 Task: View property listings for apartments in Fort Smith, Arkansas, with a pet-friendly policy and a rooftop terrace, and save favourite listings properties with in-unit laundry.
Action: Mouse moved to (337, 194)
Screenshot: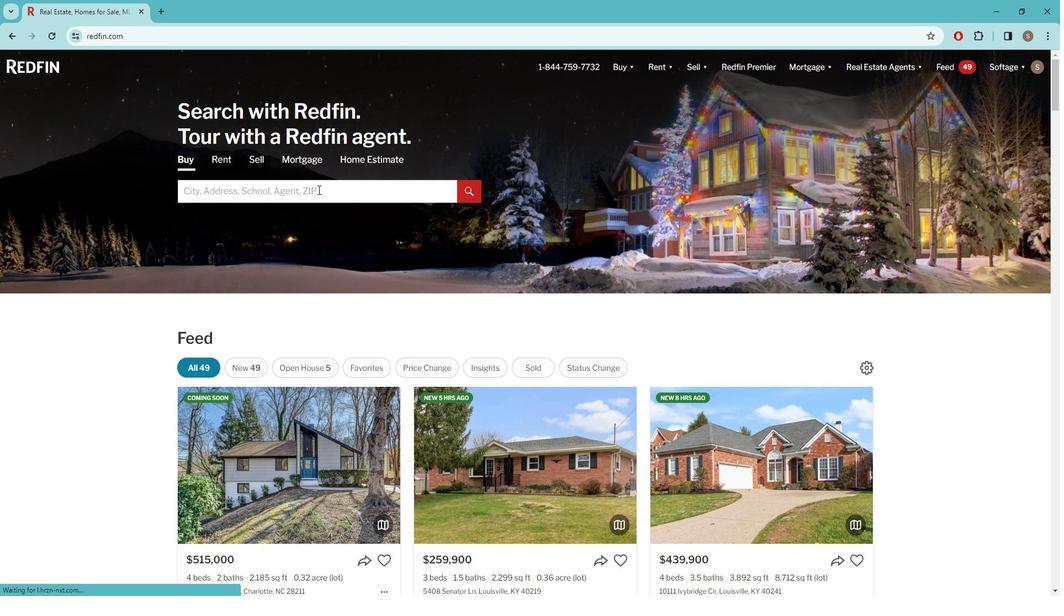 
Action: Mouse pressed left at (337, 194)
Screenshot: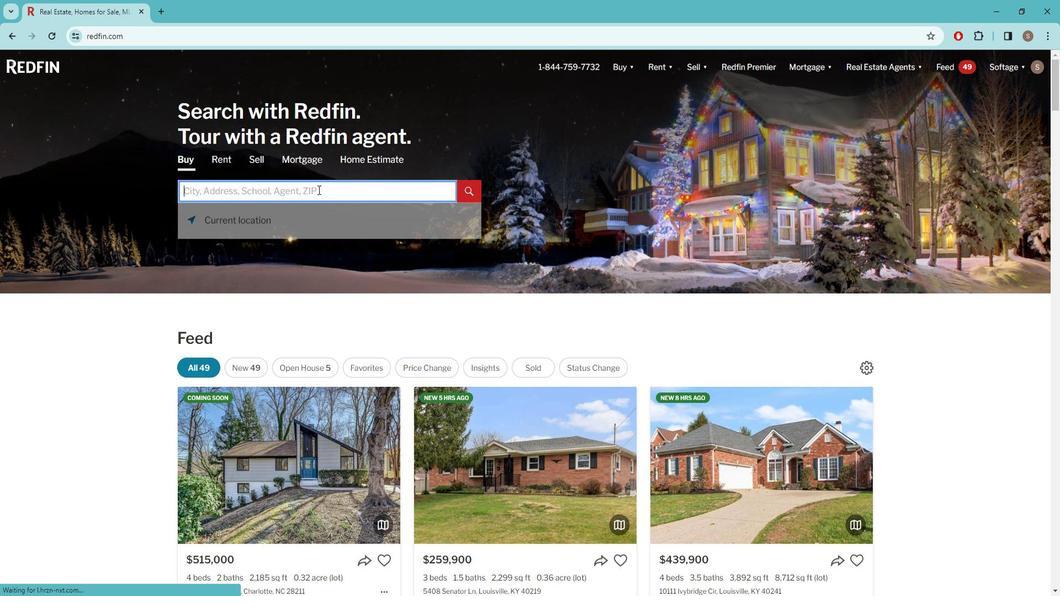 
Action: Key pressed f<Key.caps_lock>ORT<Key.space><Key.caps_lock>s<Key.caps_lock>MITH,
Screenshot: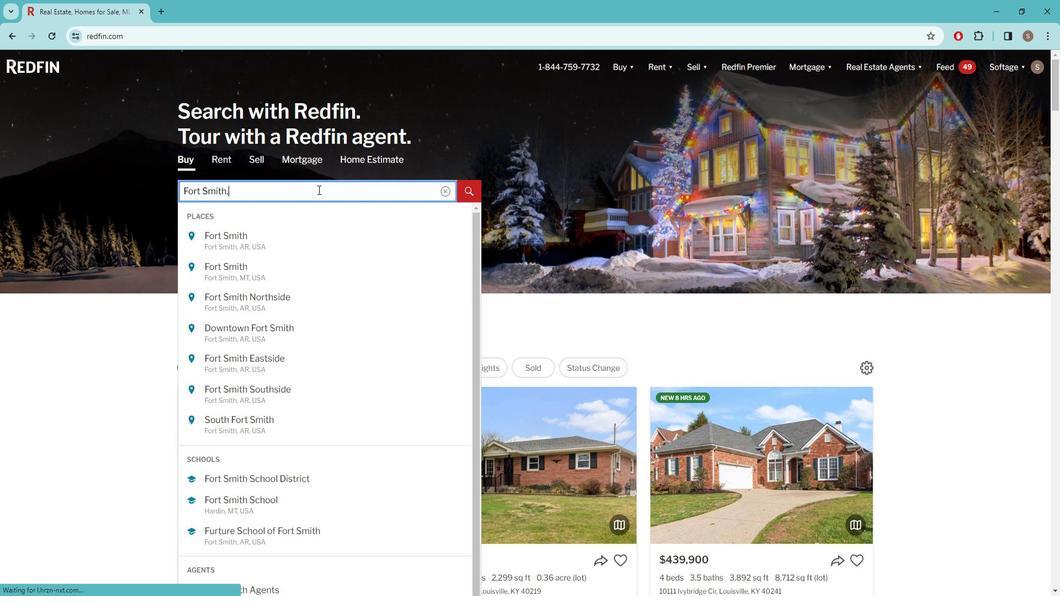 
Action: Mouse moved to (299, 239)
Screenshot: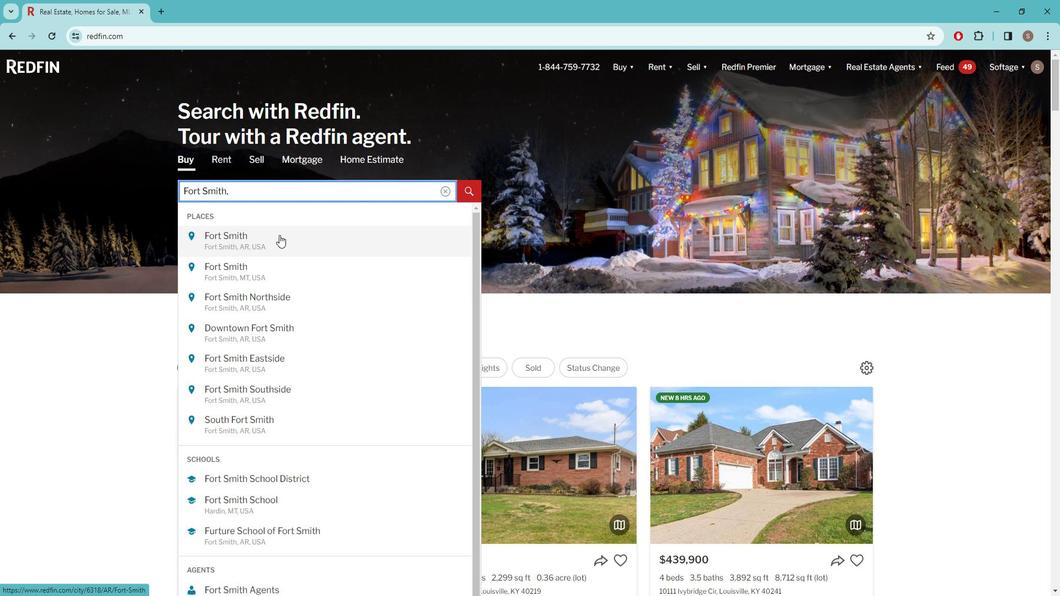 
Action: Mouse pressed left at (299, 239)
Screenshot: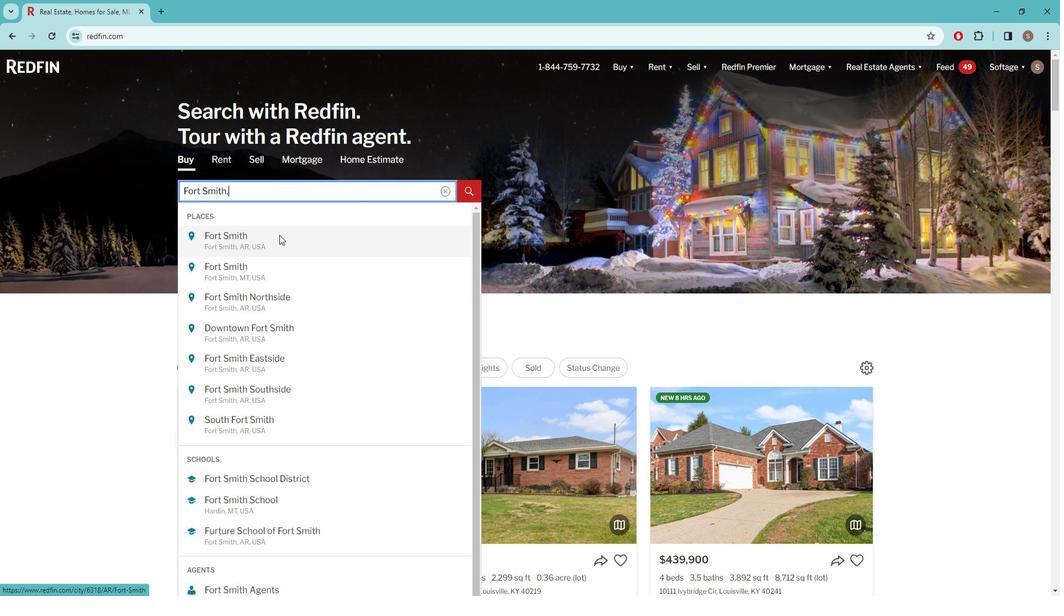 
Action: Mouse moved to (931, 138)
Screenshot: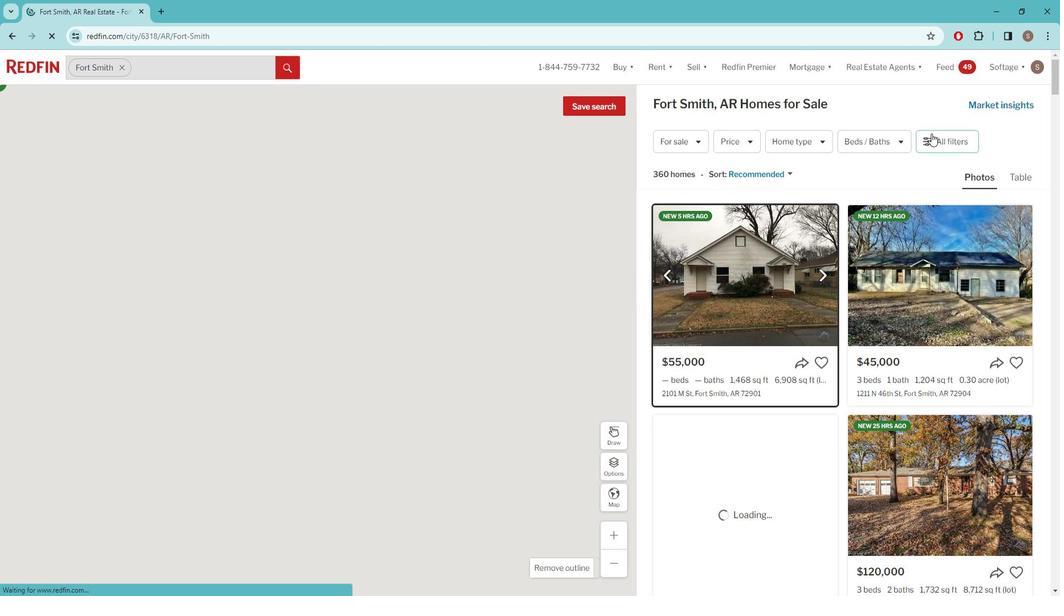 
Action: Mouse pressed left at (931, 138)
Screenshot: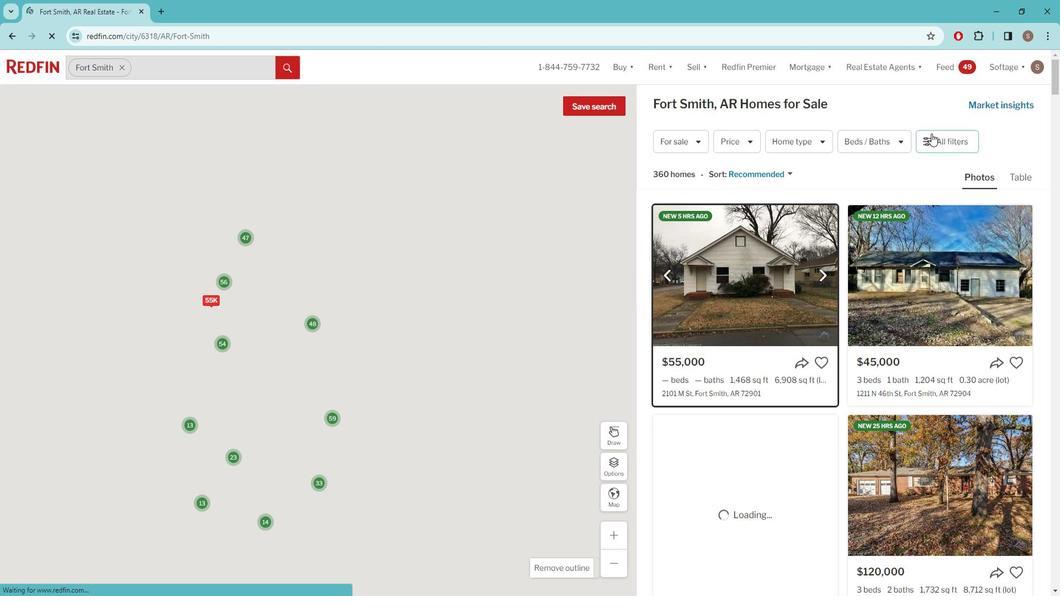 
Action: Mouse pressed left at (931, 138)
Screenshot: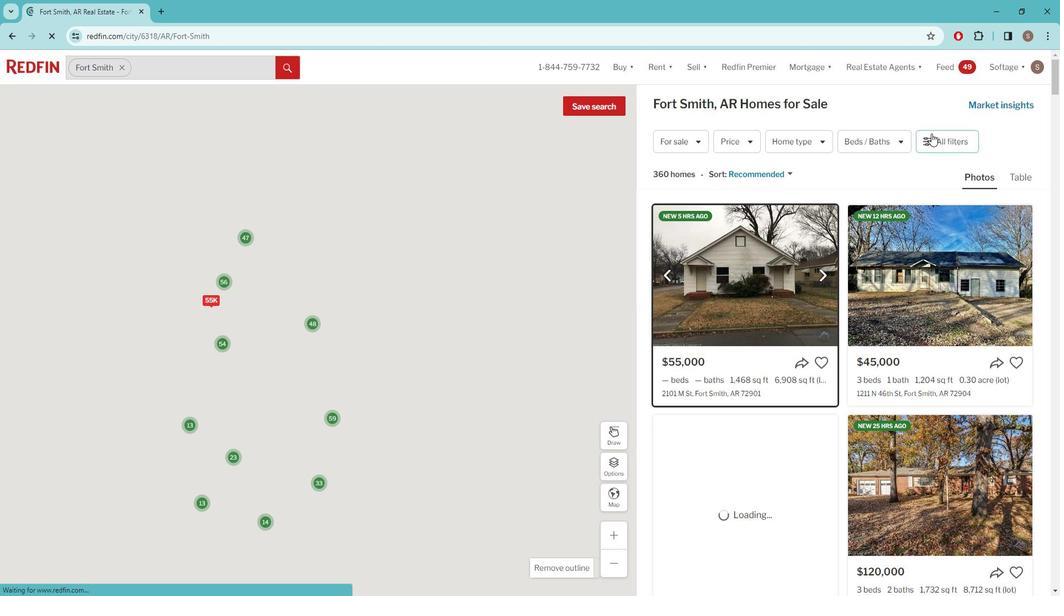 
Action: Mouse moved to (928, 145)
Screenshot: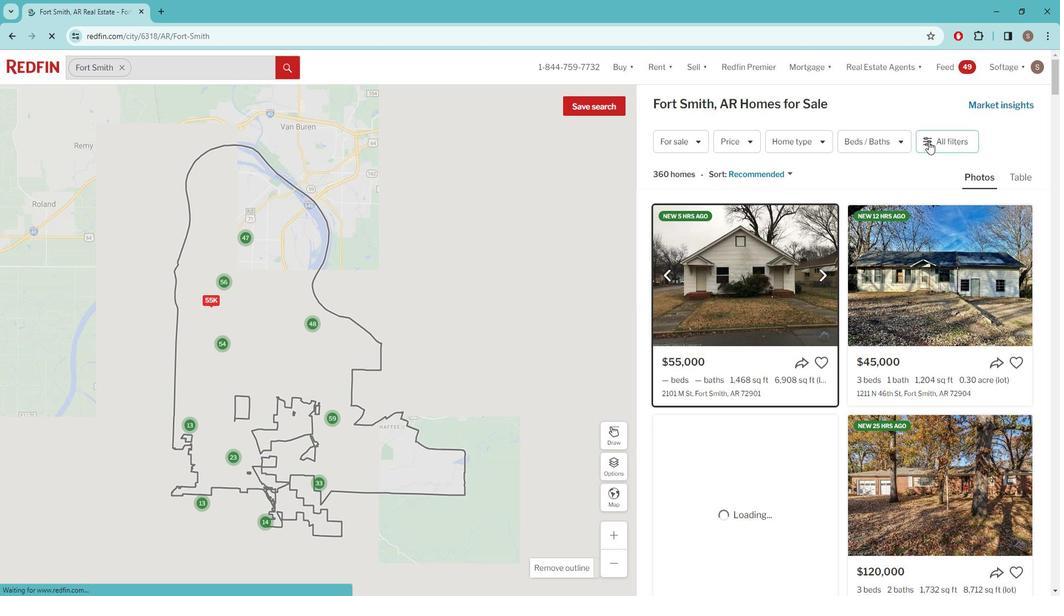 
Action: Mouse pressed left at (928, 145)
Screenshot: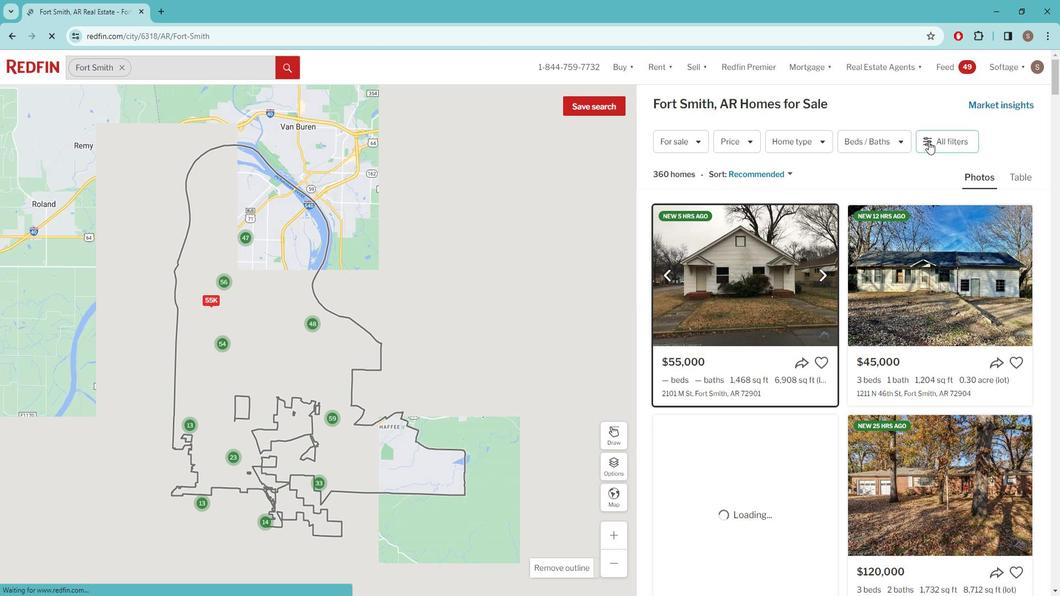 
Action: Mouse pressed left at (928, 145)
Screenshot: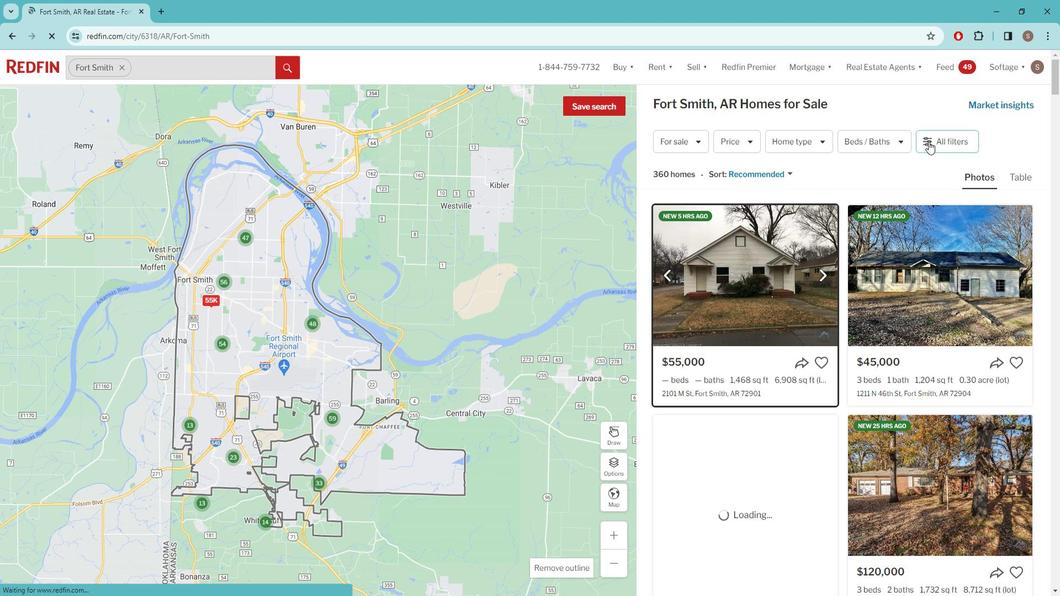 
Action: Mouse moved to (928, 144)
Screenshot: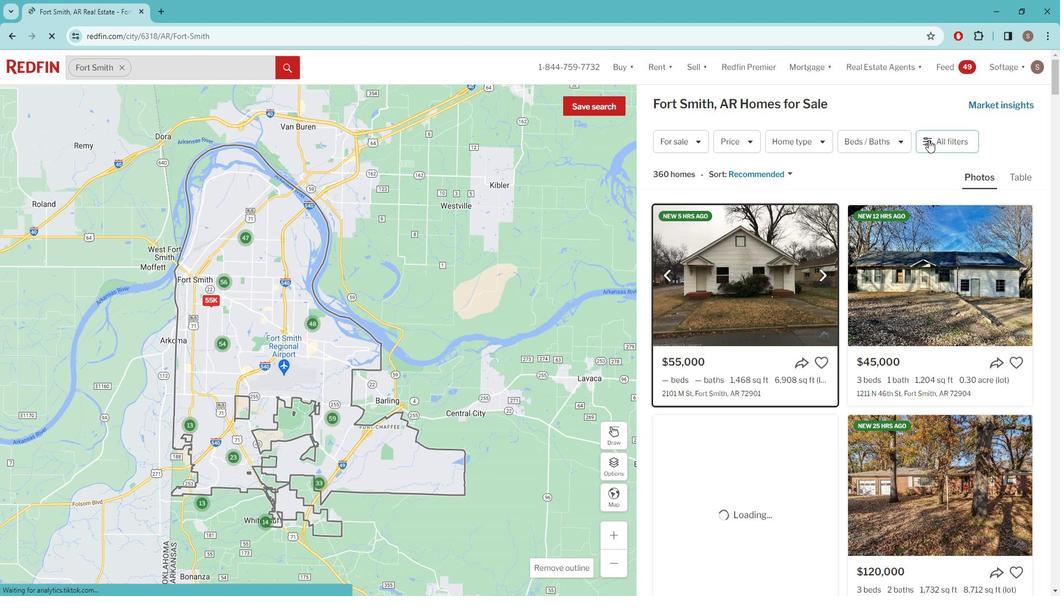 
Action: Mouse pressed left at (928, 144)
Screenshot: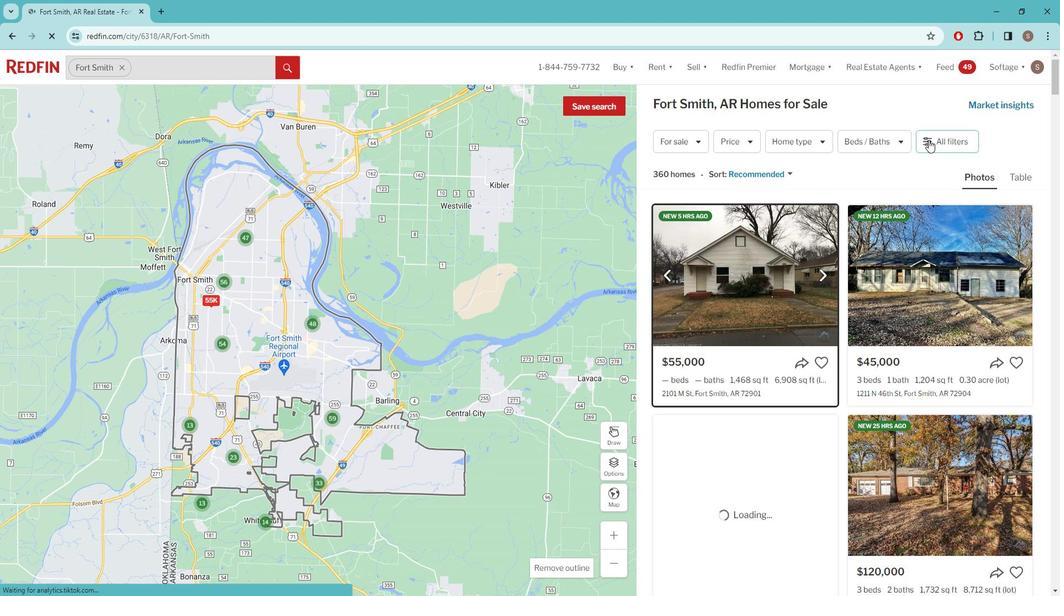 
Action: Mouse moved to (928, 135)
Screenshot: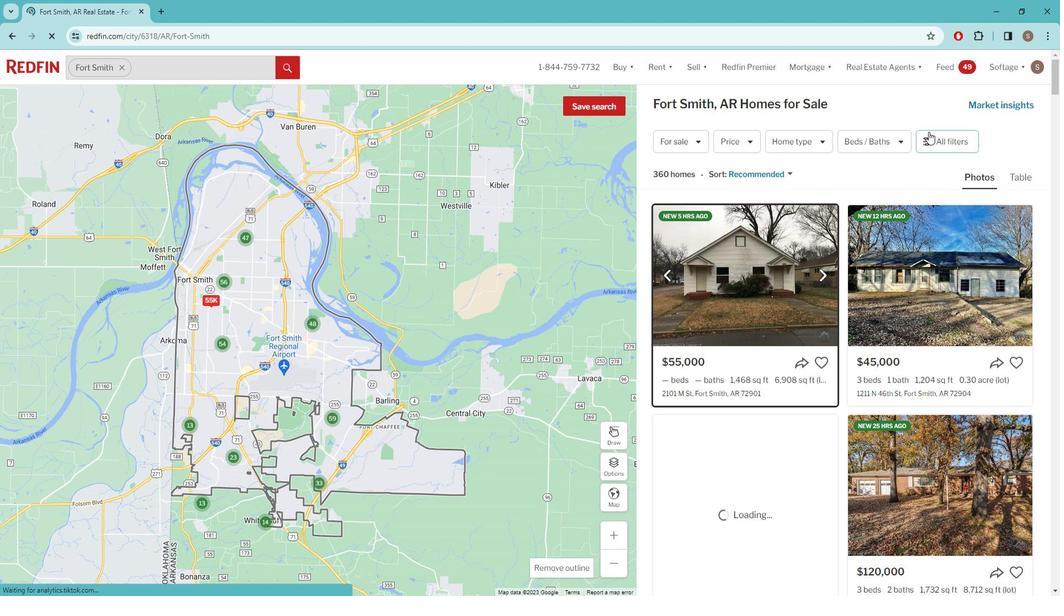 
Action: Mouse pressed left at (928, 135)
Screenshot: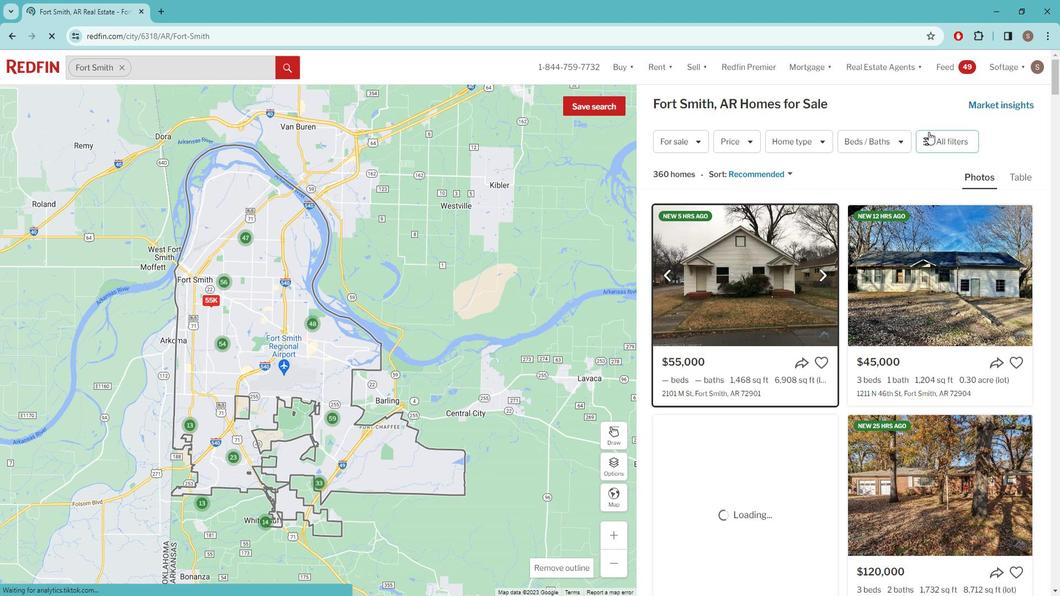 
Action: Mouse moved to (931, 143)
Screenshot: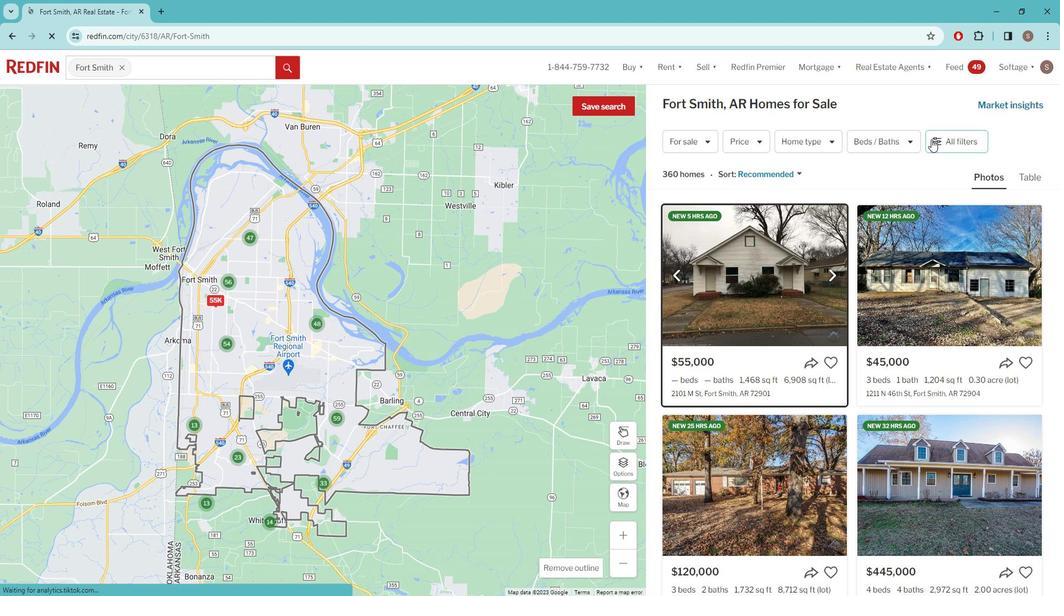 
Action: Mouse pressed left at (931, 143)
Screenshot: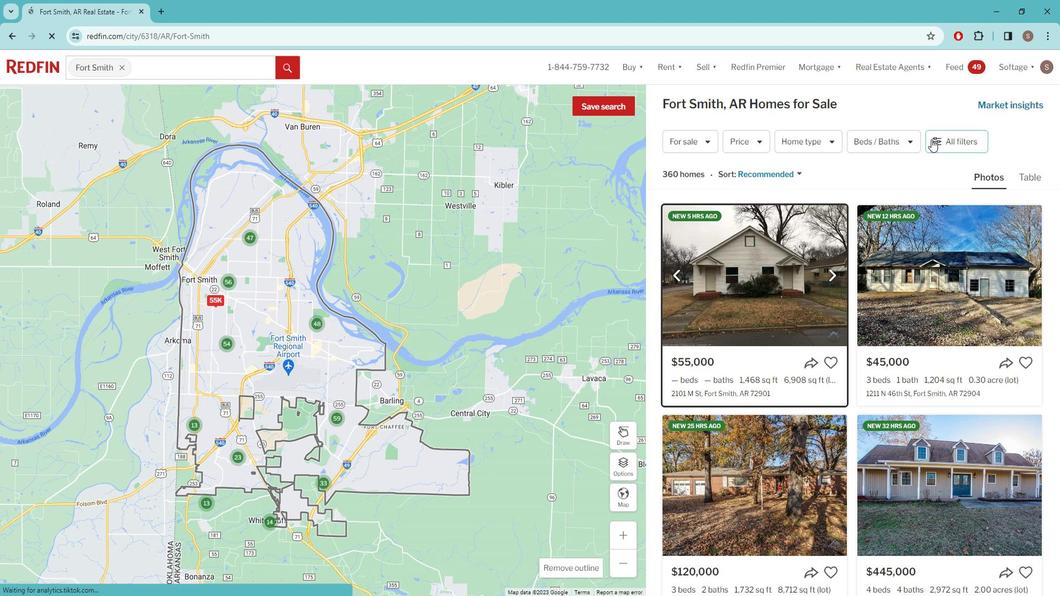 
Action: Mouse pressed left at (931, 143)
Screenshot: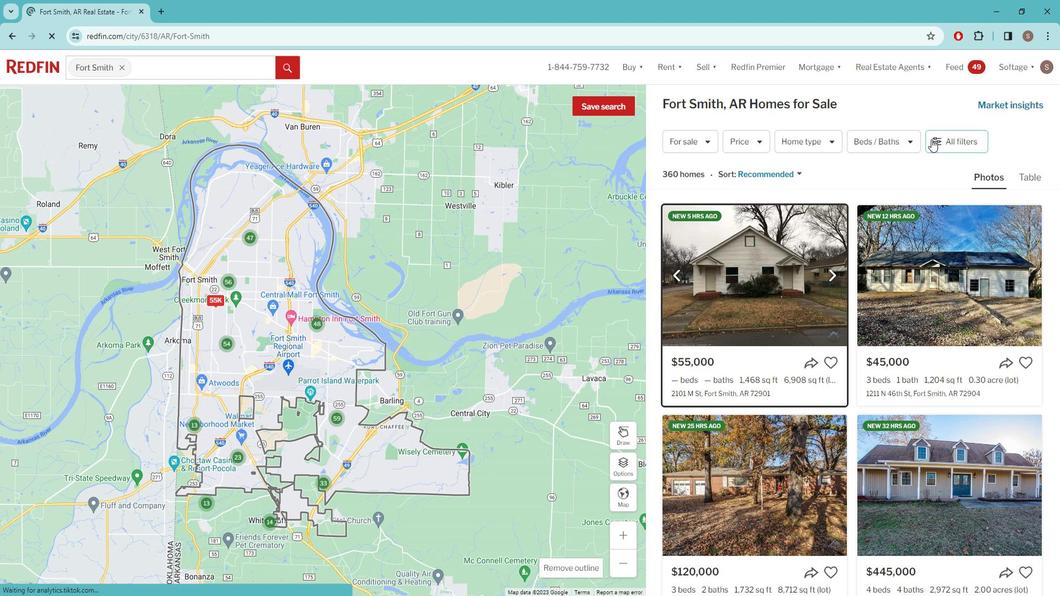 
Action: Mouse pressed left at (931, 143)
Screenshot: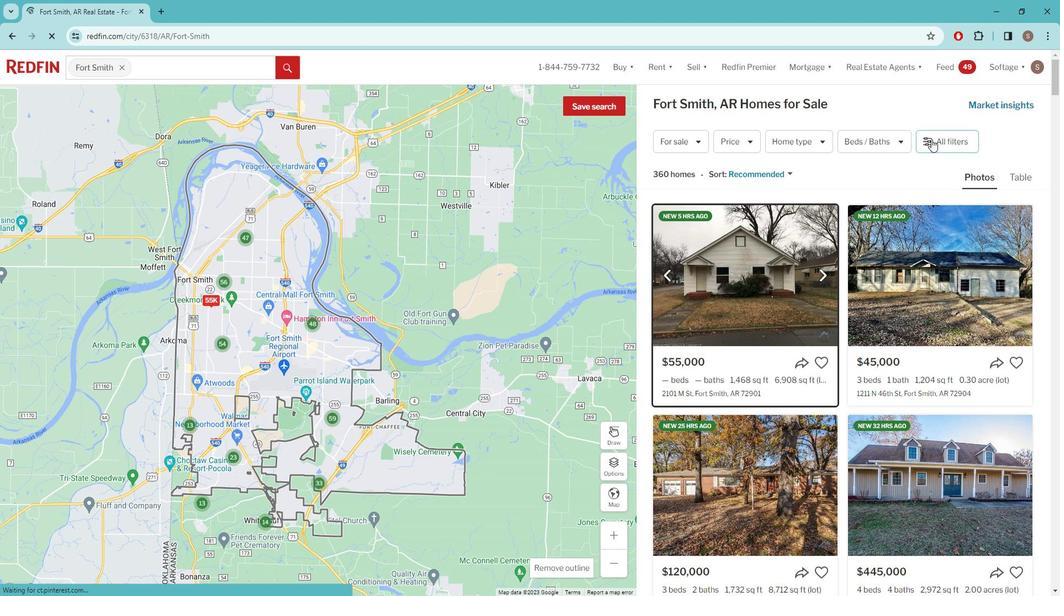 
Action: Mouse moved to (889, 232)
Screenshot: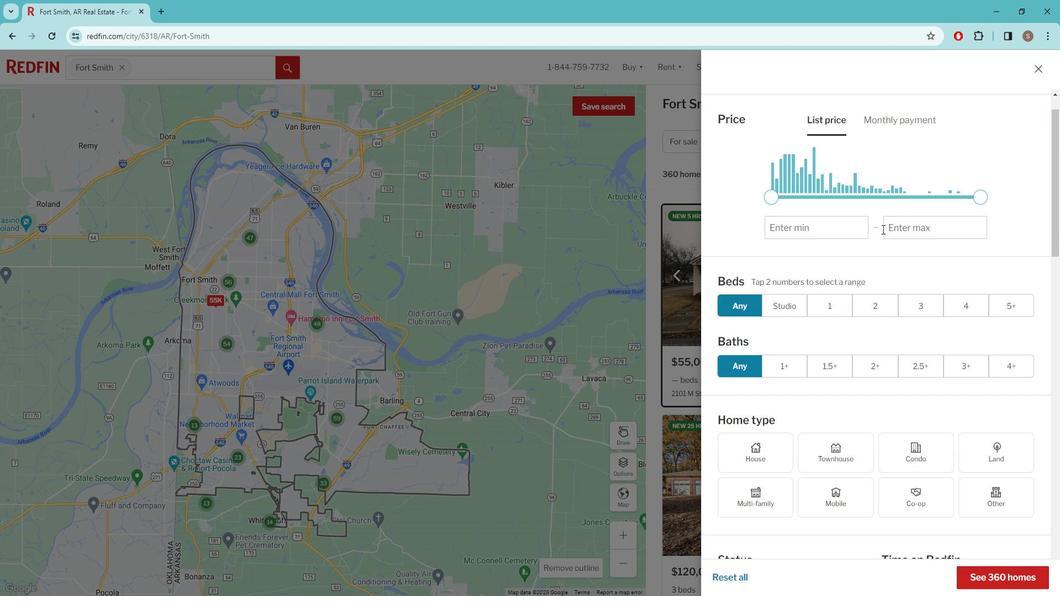 
Action: Mouse scrolled (889, 231) with delta (0, 0)
Screenshot: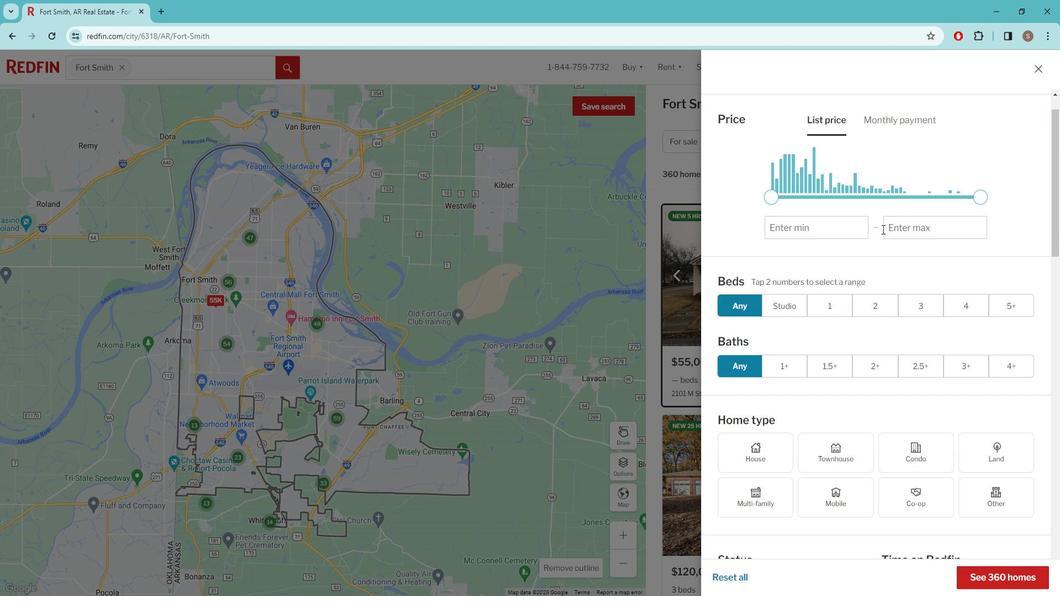 
Action: Mouse moved to (866, 240)
Screenshot: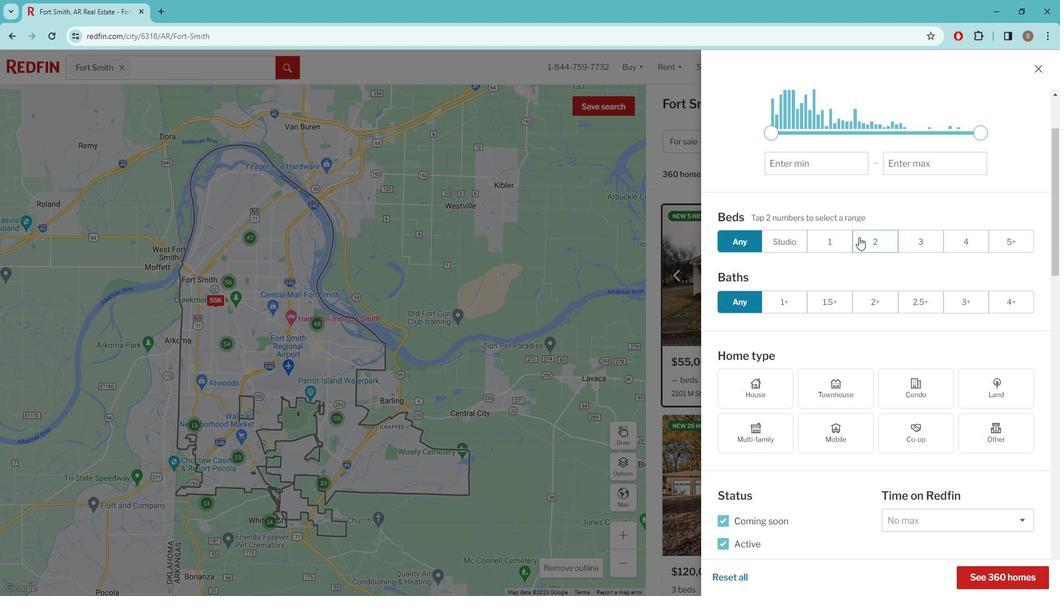 
Action: Mouse scrolled (866, 239) with delta (0, 0)
Screenshot: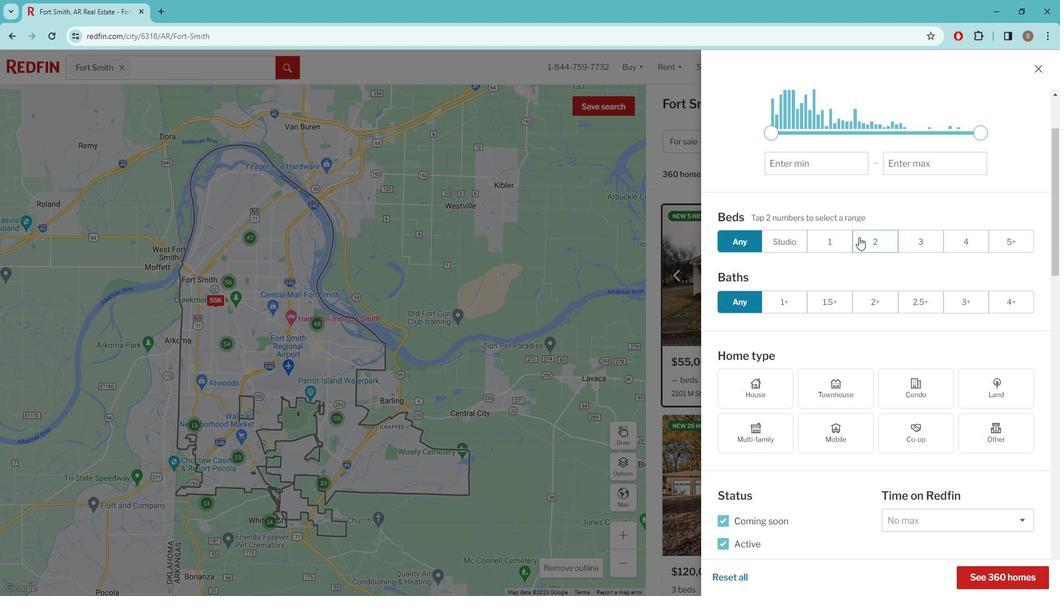 
Action: Mouse moved to (859, 243)
Screenshot: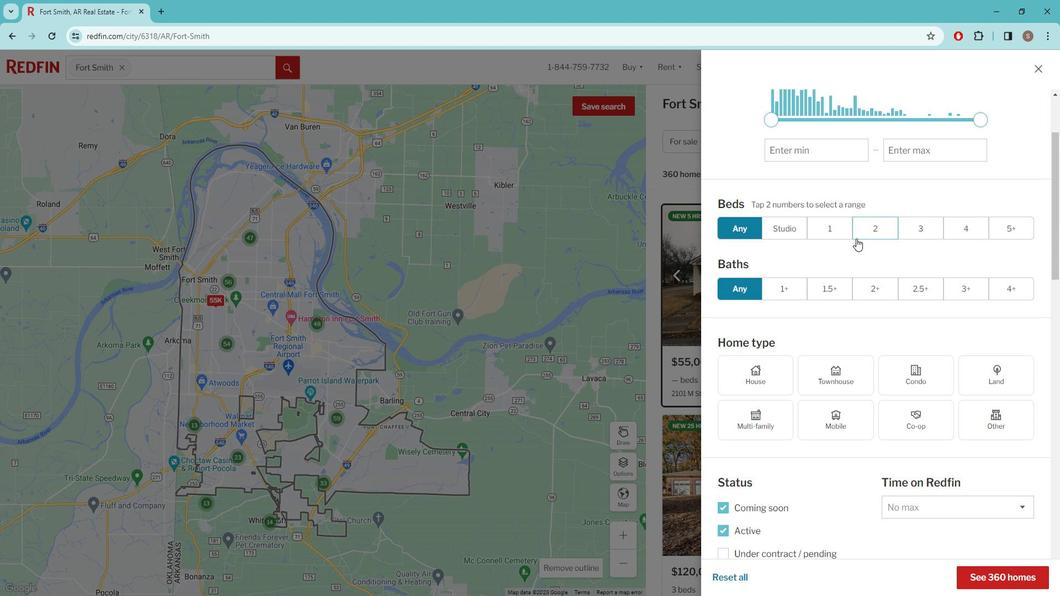 
Action: Mouse scrolled (859, 242) with delta (0, 0)
Screenshot: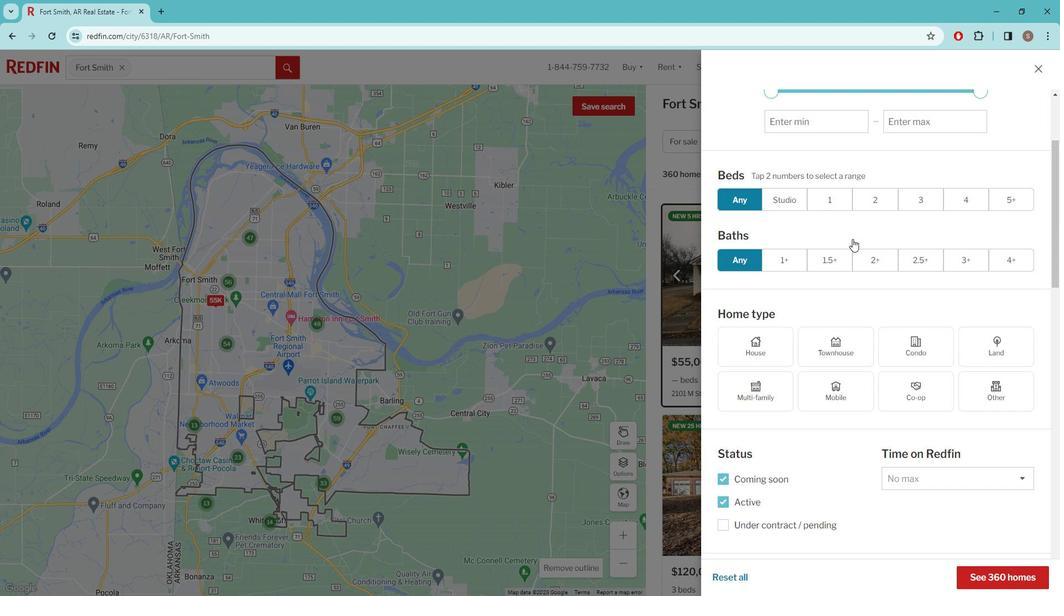 
Action: Mouse moved to (853, 261)
Screenshot: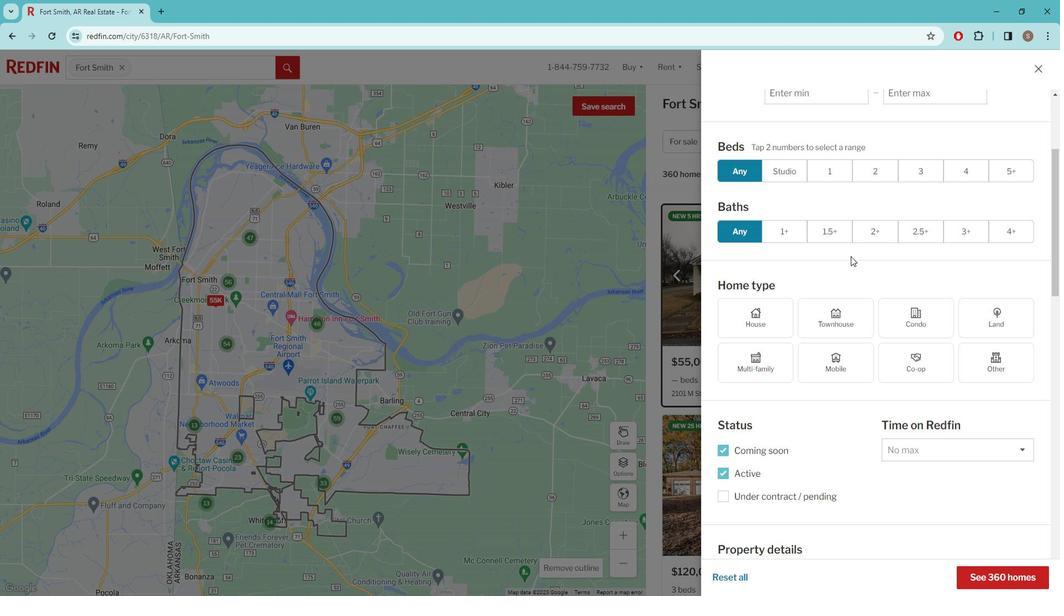 
Action: Mouse scrolled (853, 260) with delta (0, -1)
Screenshot: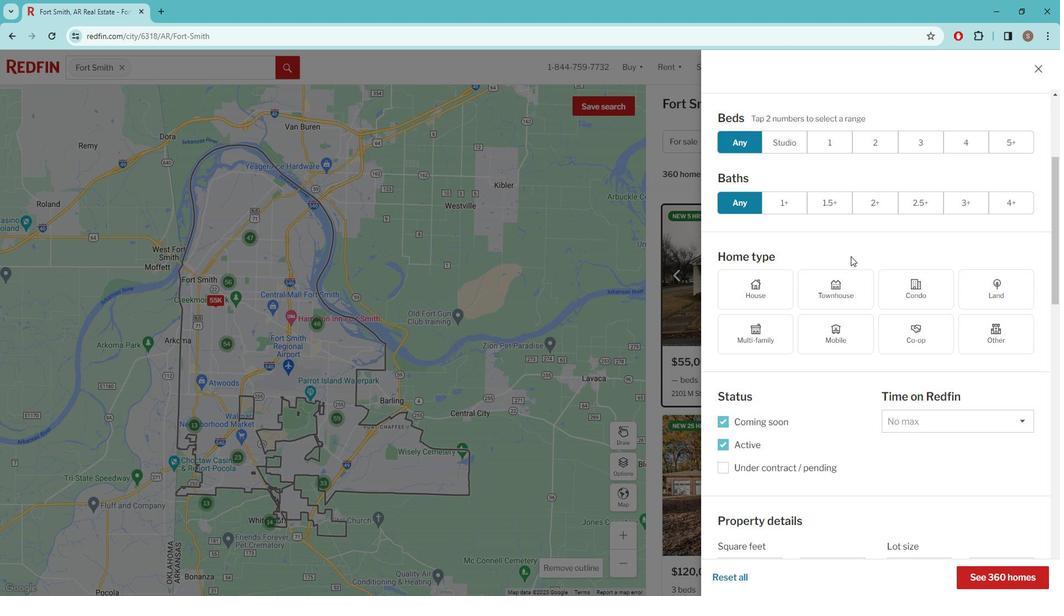 
Action: Mouse moved to (853, 262)
Screenshot: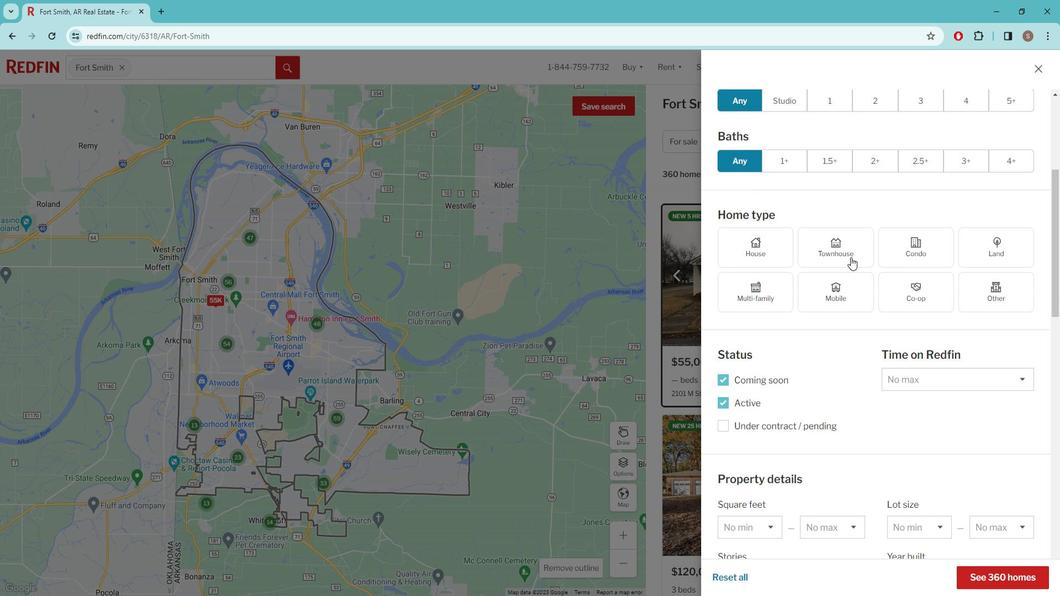 
Action: Mouse scrolled (853, 261) with delta (0, 0)
Screenshot: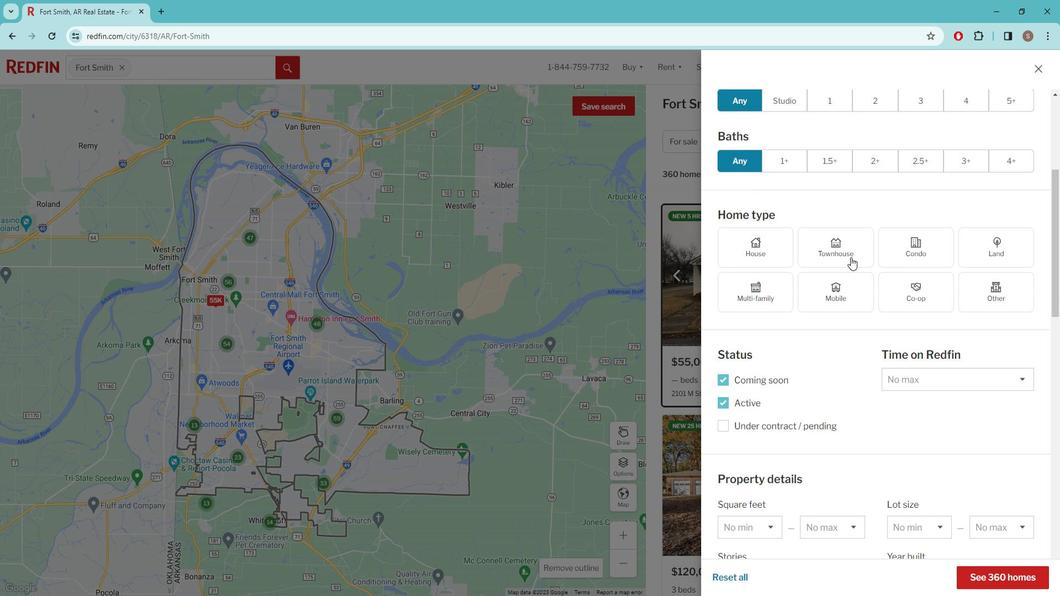 
Action: Mouse scrolled (853, 261) with delta (0, 0)
Screenshot: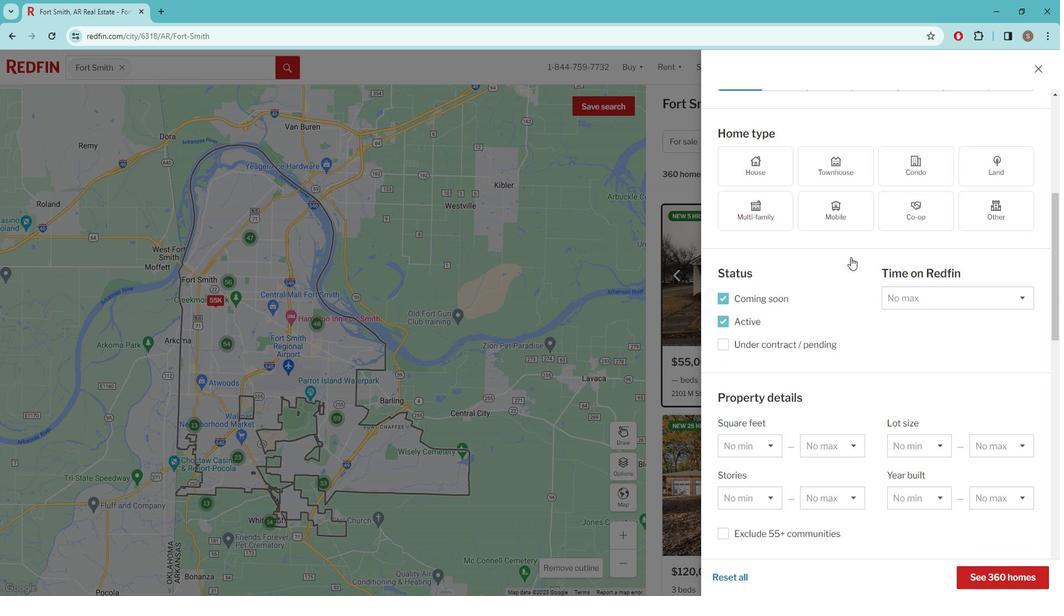
Action: Mouse scrolled (853, 261) with delta (0, 0)
Screenshot: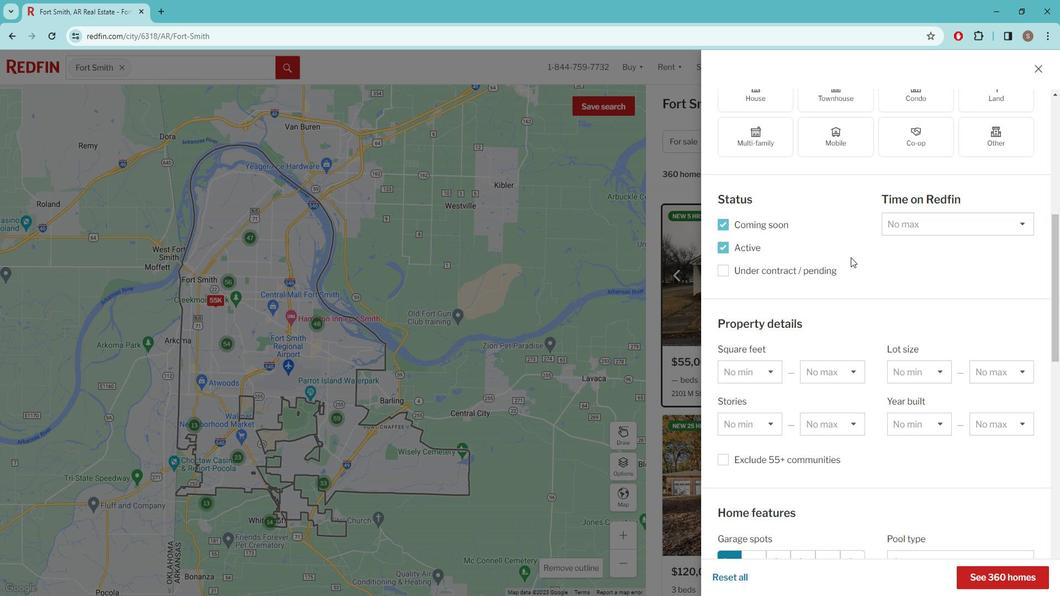 
Action: Mouse scrolled (853, 261) with delta (0, 0)
Screenshot: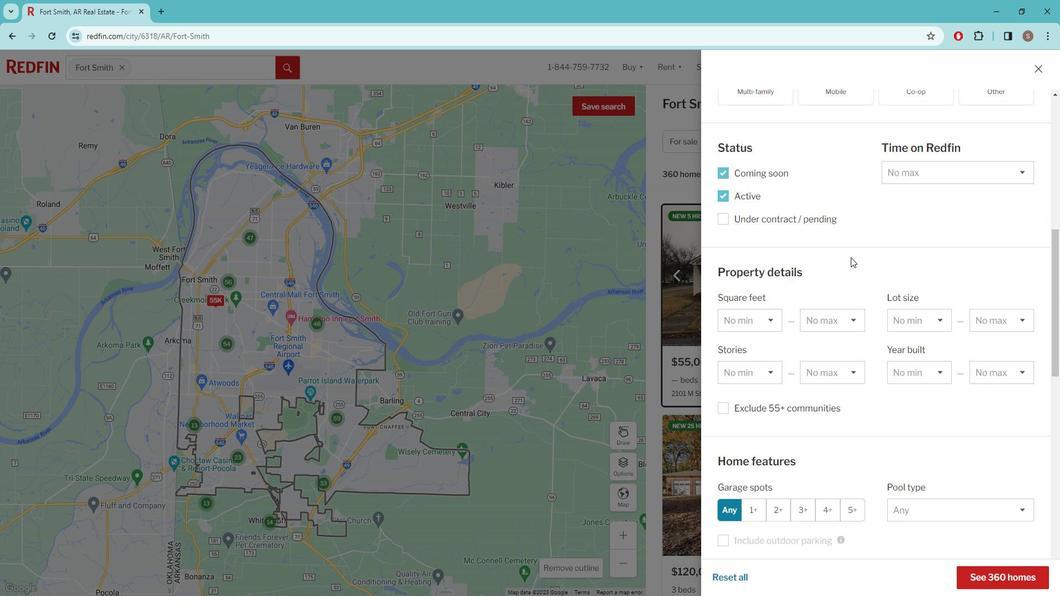 
Action: Mouse scrolled (853, 261) with delta (0, 0)
Screenshot: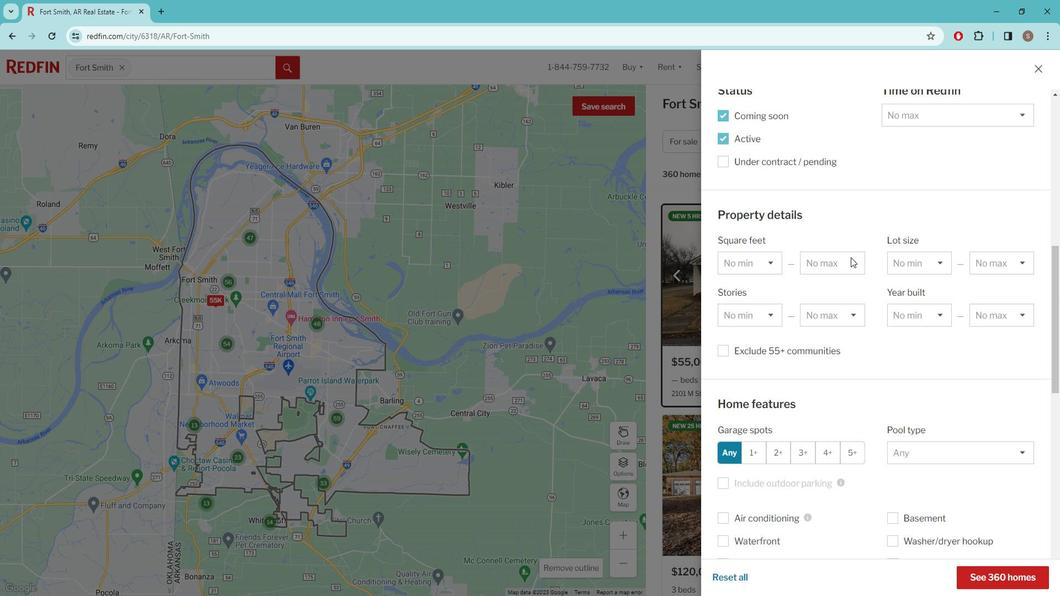 
Action: Mouse scrolled (853, 261) with delta (0, 0)
Screenshot: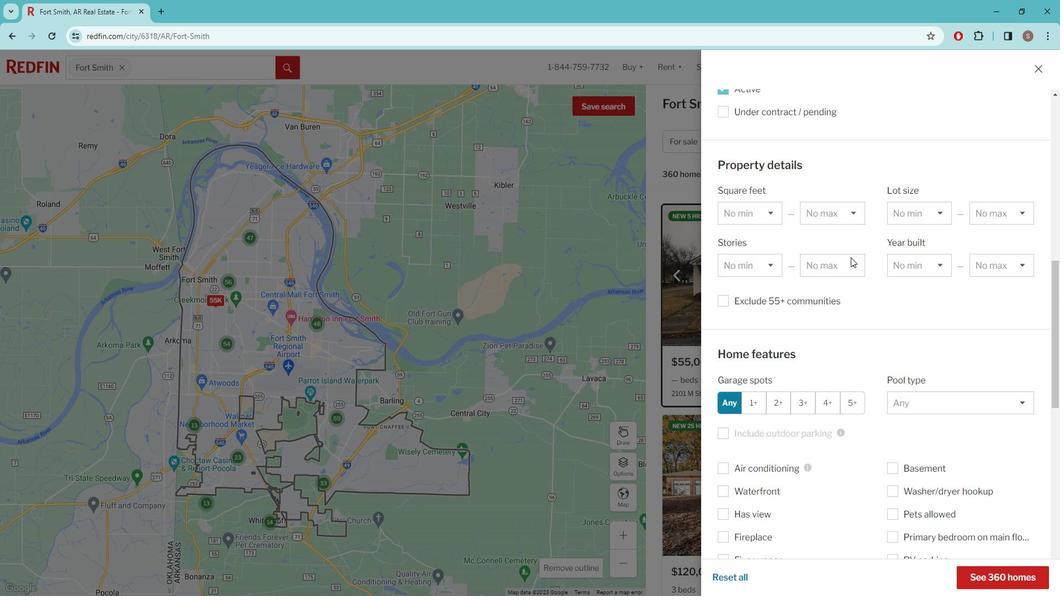 
Action: Mouse scrolled (853, 261) with delta (0, 0)
Screenshot: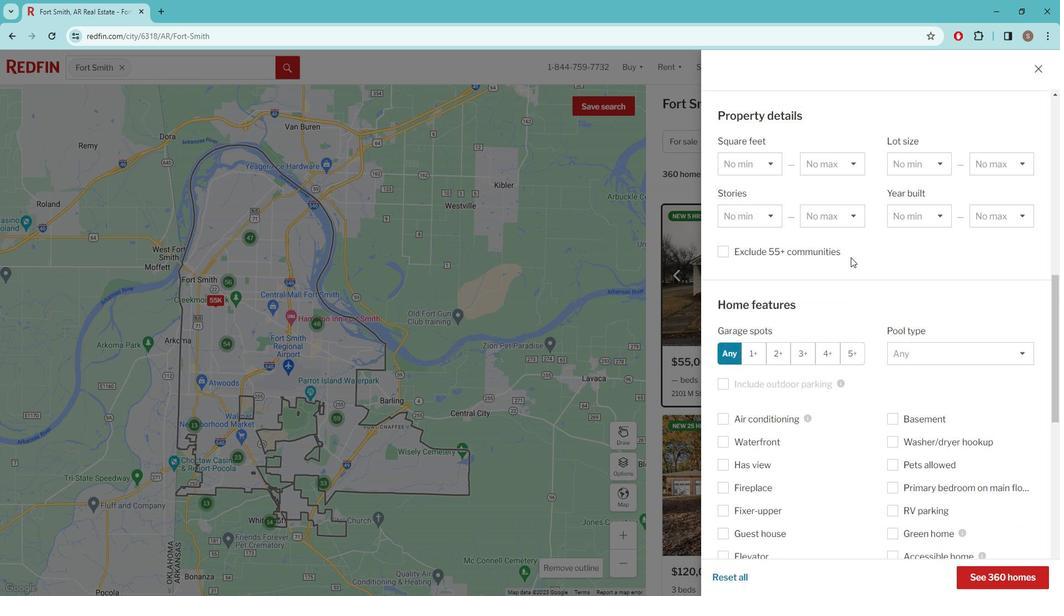 
Action: Mouse moved to (829, 359)
Screenshot: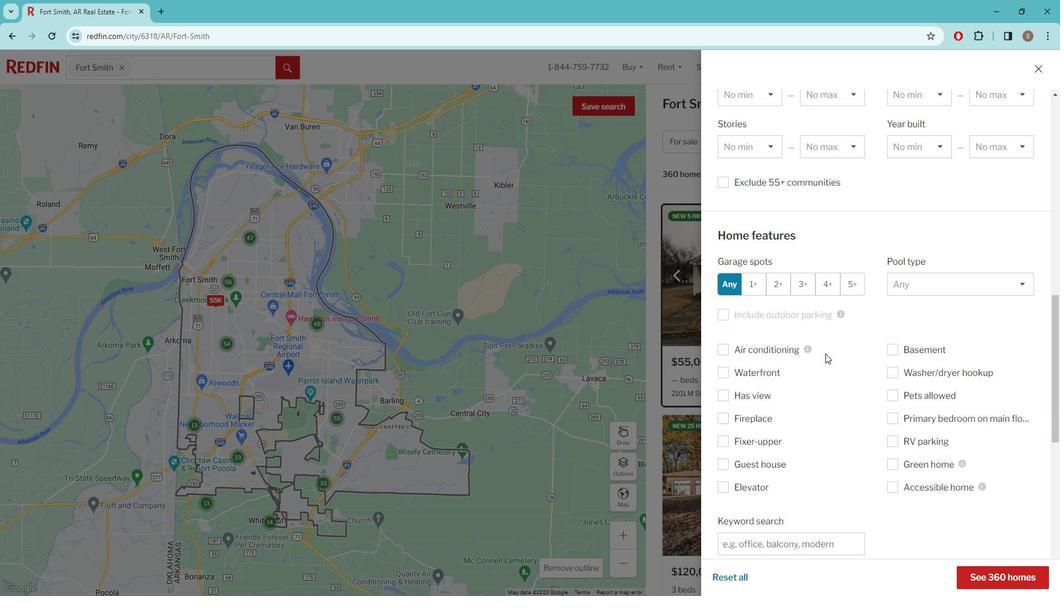 
Action: Mouse scrolled (829, 358) with delta (0, 0)
Screenshot: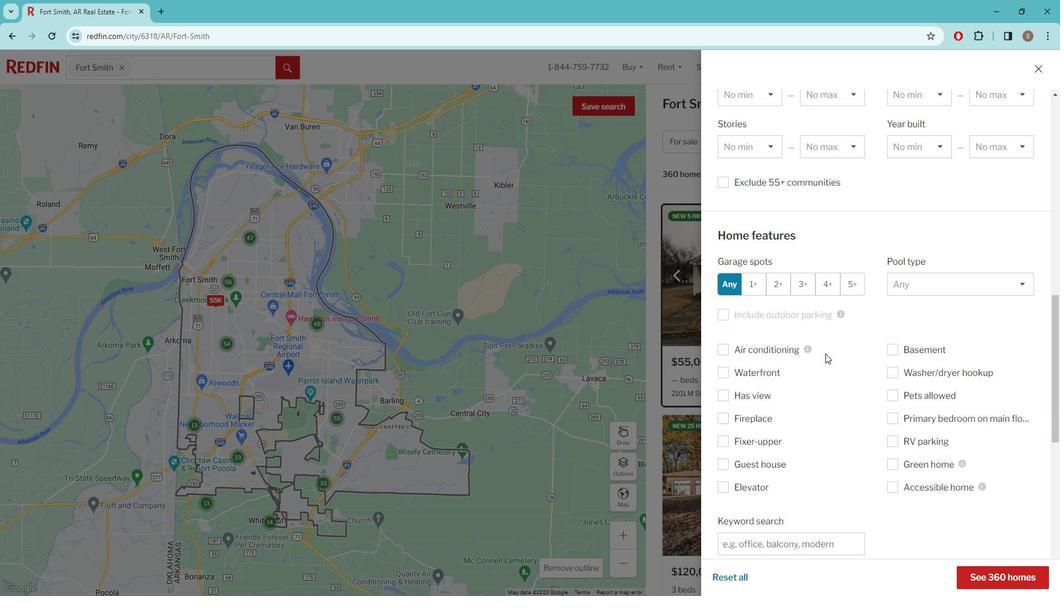
Action: Mouse moved to (828, 359)
Screenshot: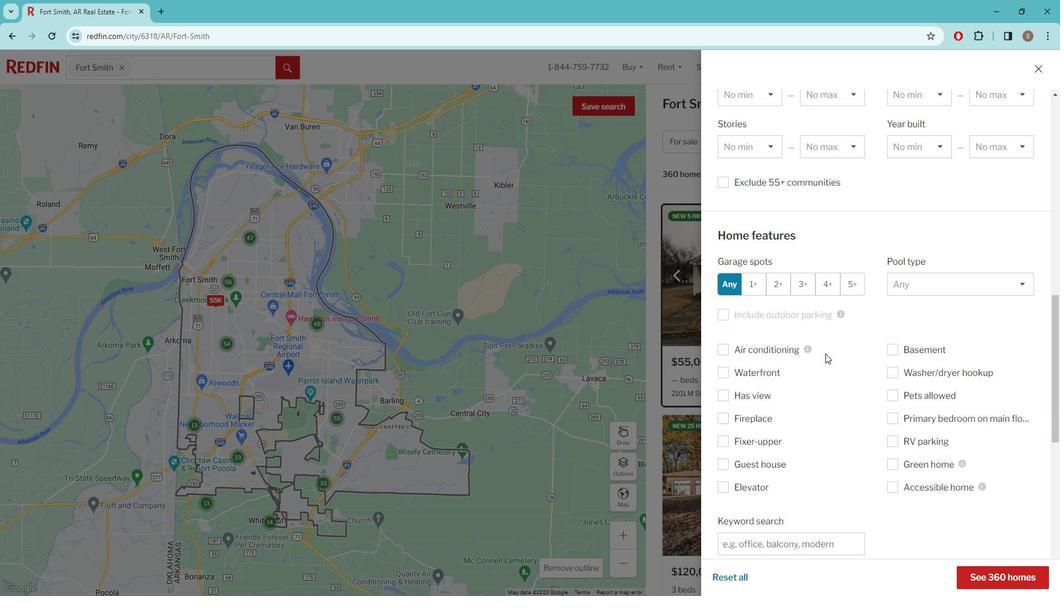 
Action: Mouse scrolled (828, 358) with delta (0, 0)
Screenshot: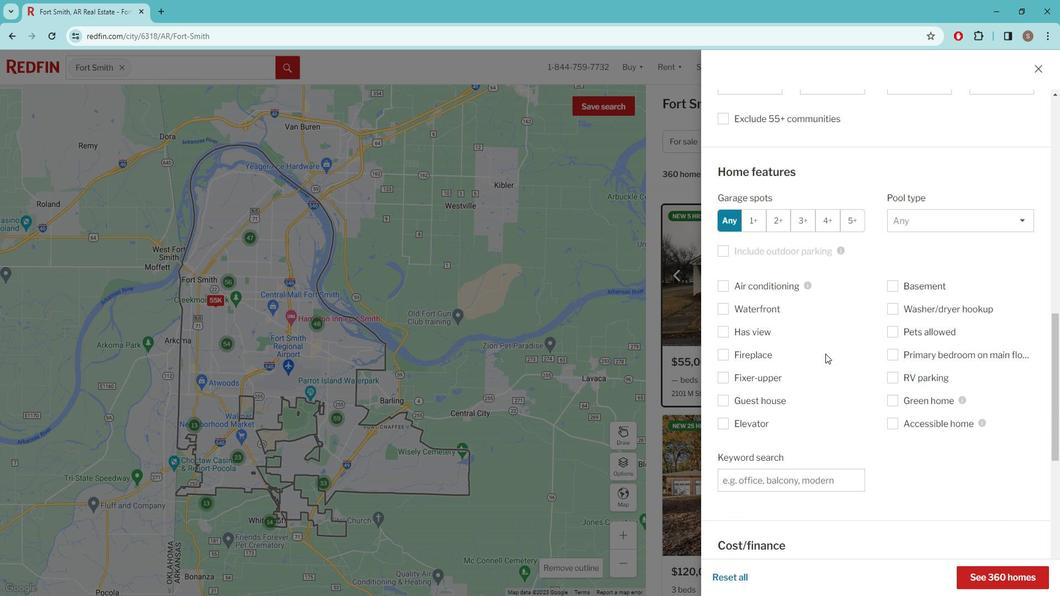 
Action: Mouse scrolled (828, 358) with delta (0, 0)
Screenshot: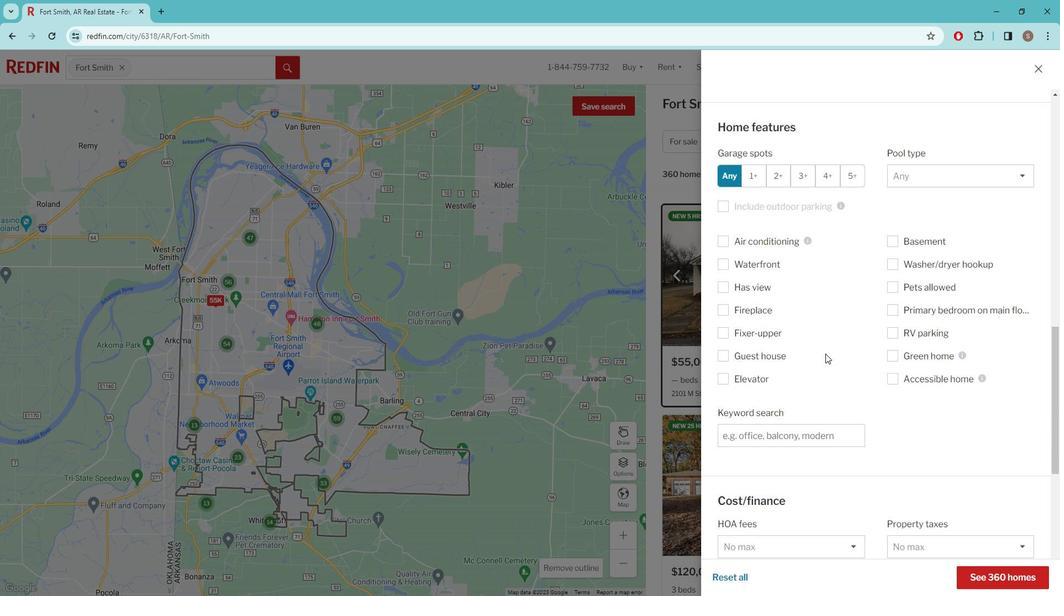 
Action: Mouse moved to (789, 409)
Screenshot: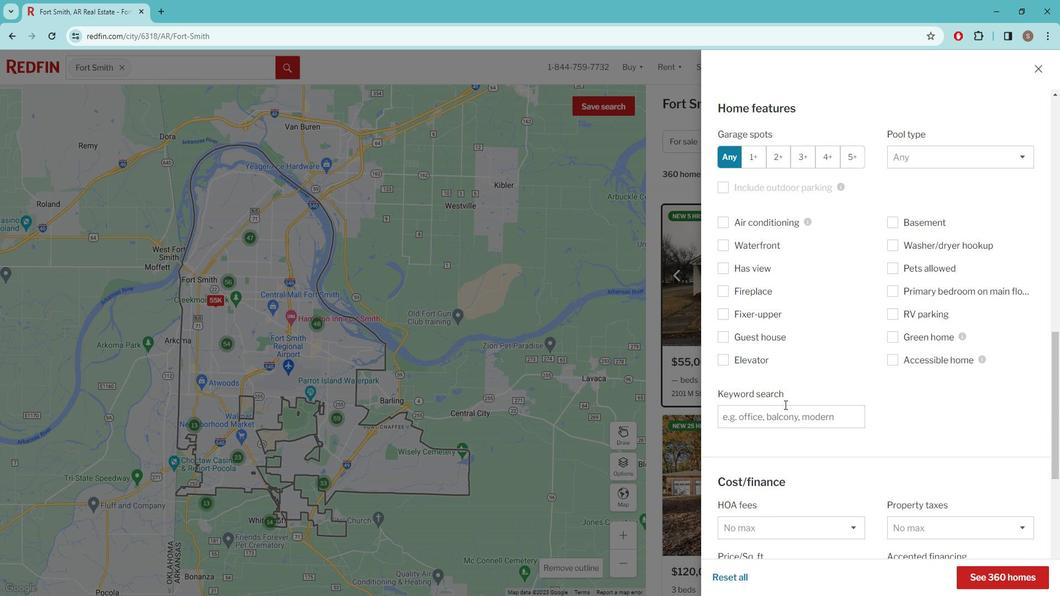 
Action: Mouse pressed left at (789, 409)
Screenshot: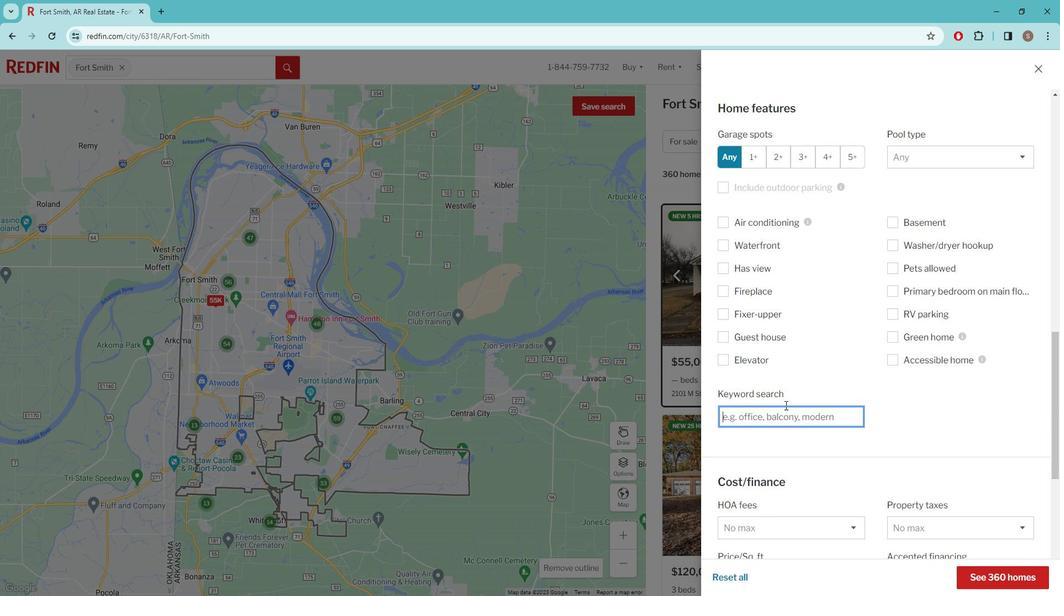 
Action: Mouse moved to (785, 424)
Screenshot: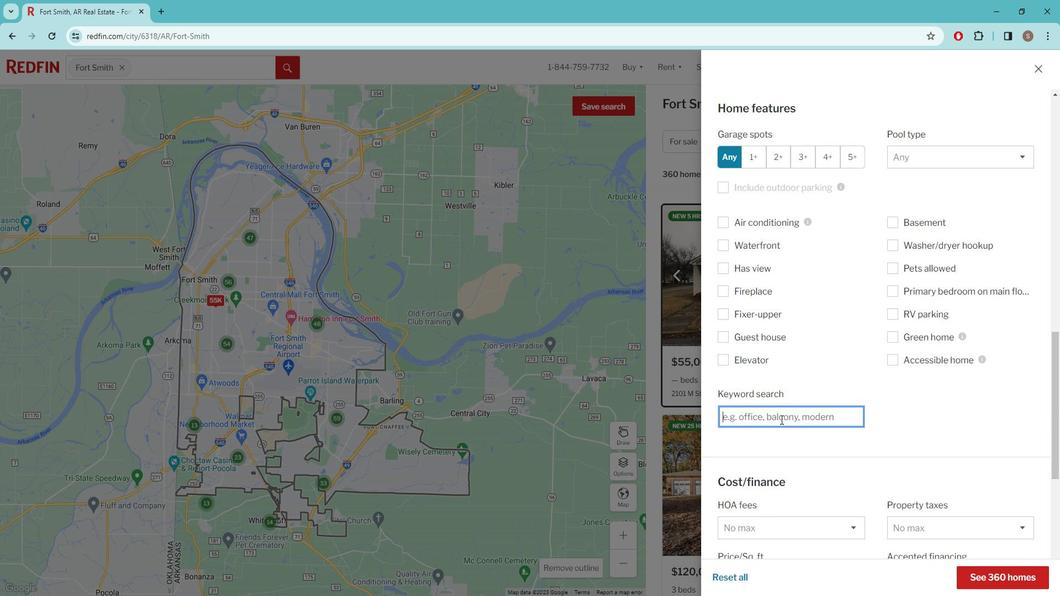 
Action: Key pressed APARTMENTS<Key.space>WITH<Key.space>ROOFTOP<Key.space>TERRACE<Key.space>AND<Key.space>IN<Key.space>UNIT<Key.space>LAUNDRY<Key.space>
Screenshot: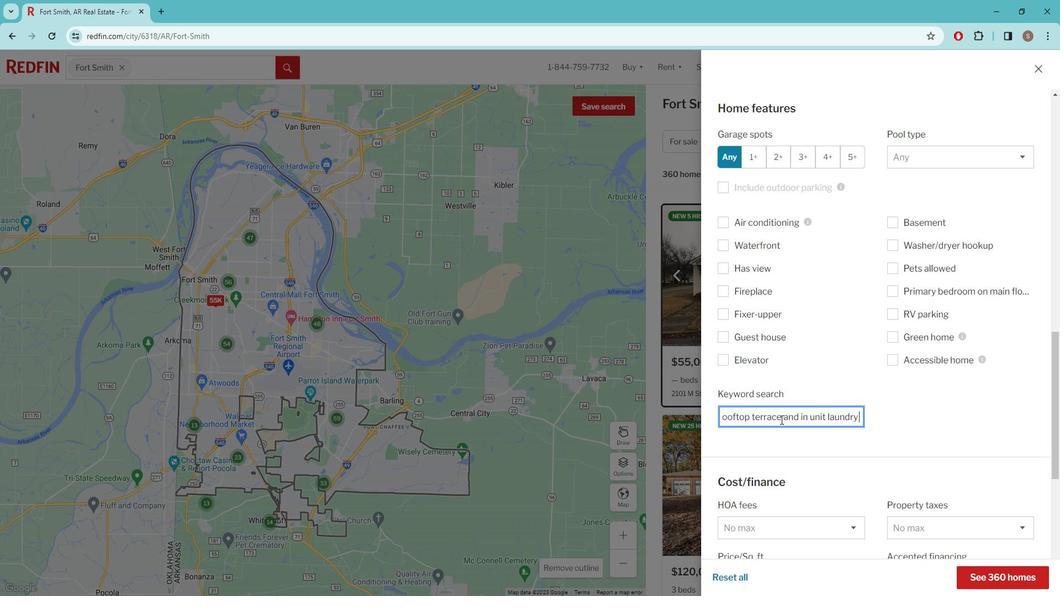 
Action: Mouse moved to (894, 274)
Screenshot: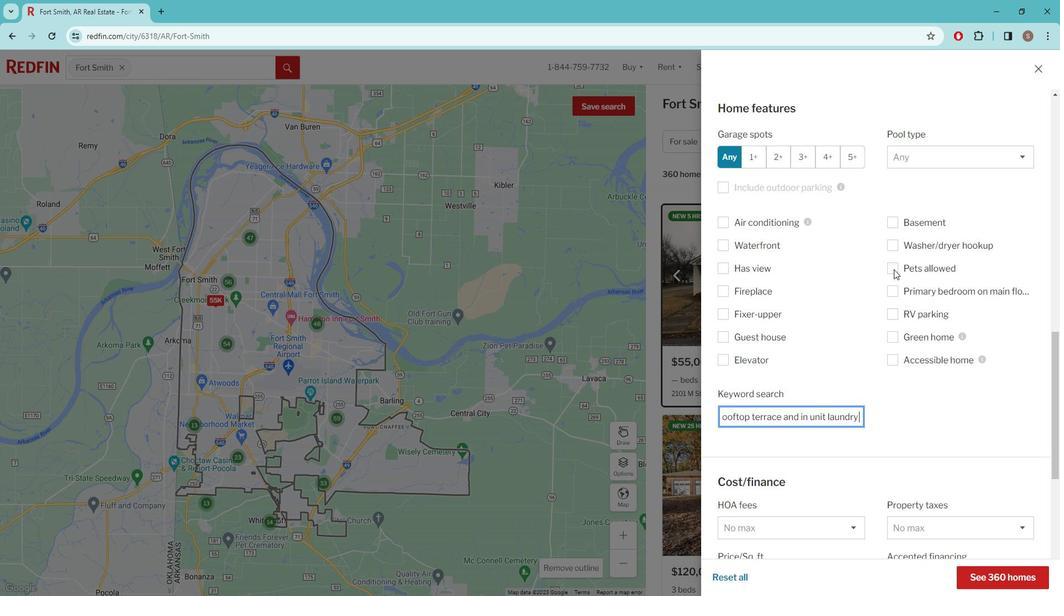 
Action: Mouse pressed left at (894, 274)
Screenshot: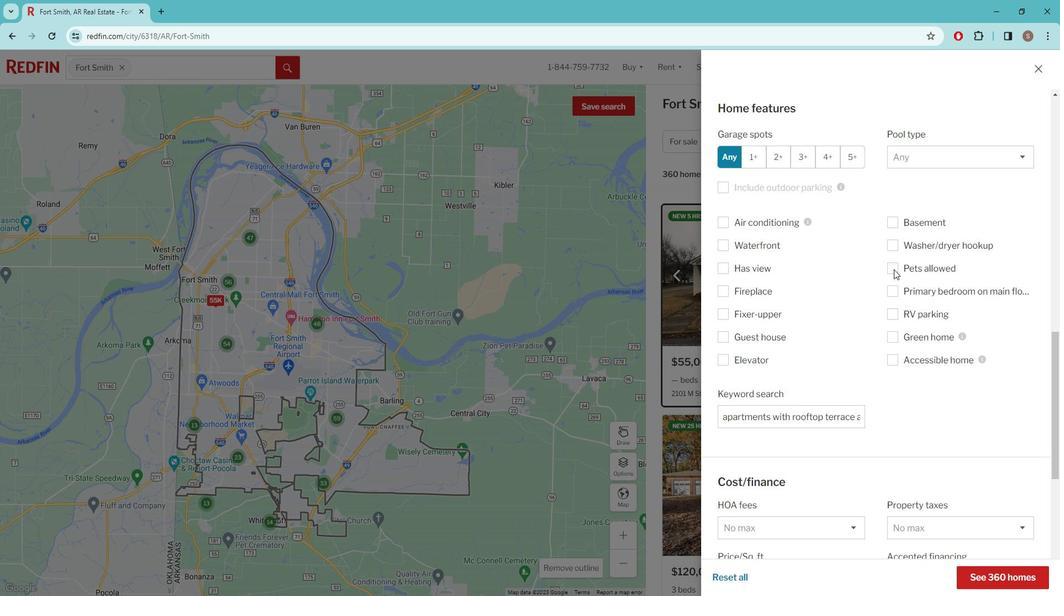 
Action: Mouse moved to (903, 303)
Screenshot: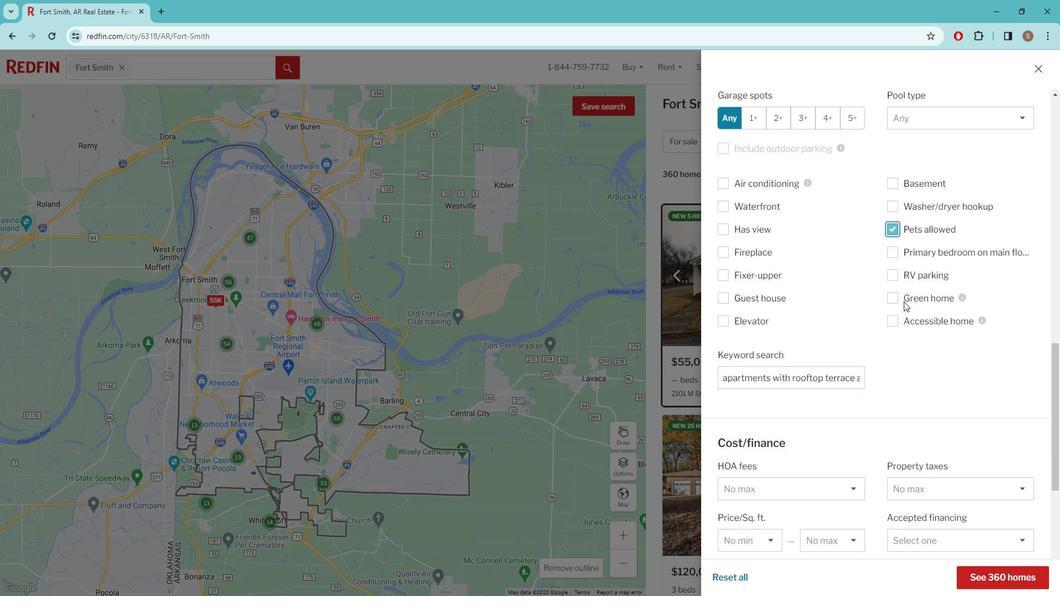 
Action: Mouse scrolled (903, 303) with delta (0, 0)
Screenshot: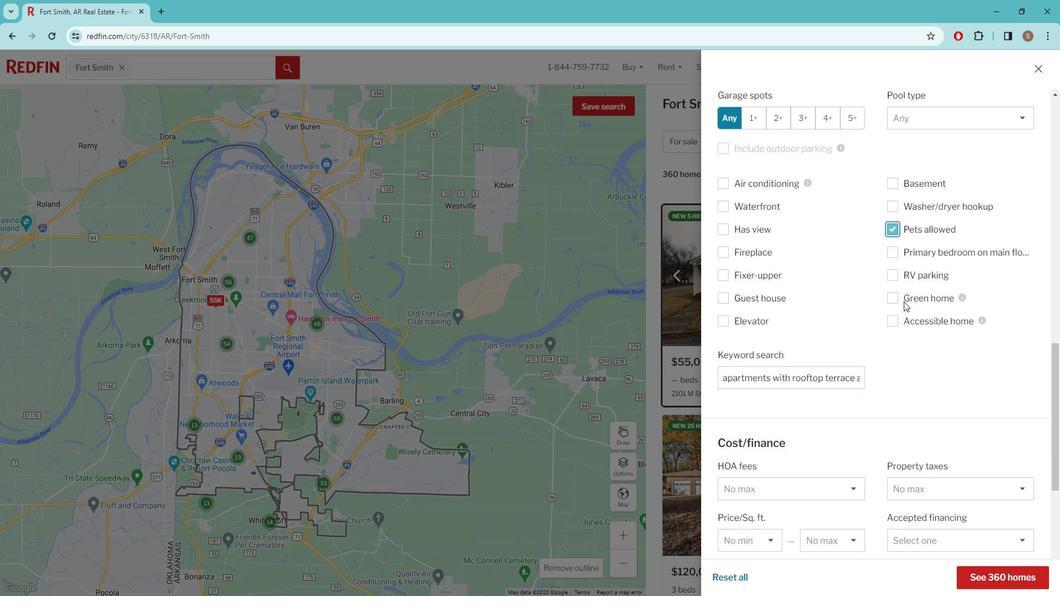 
Action: Mouse moved to (904, 304)
Screenshot: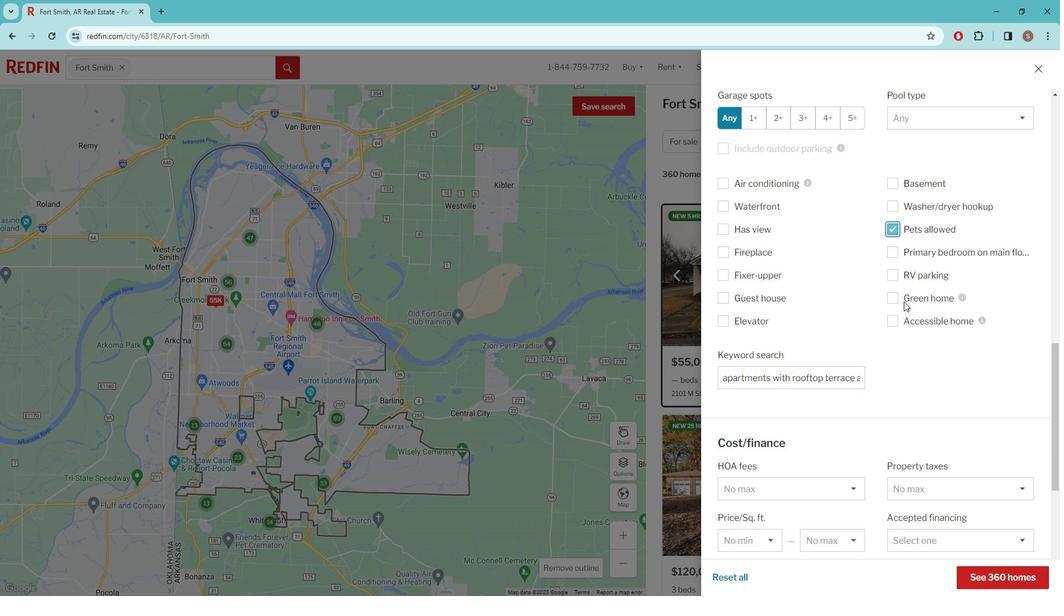 
Action: Mouse scrolled (904, 304) with delta (0, 0)
Screenshot: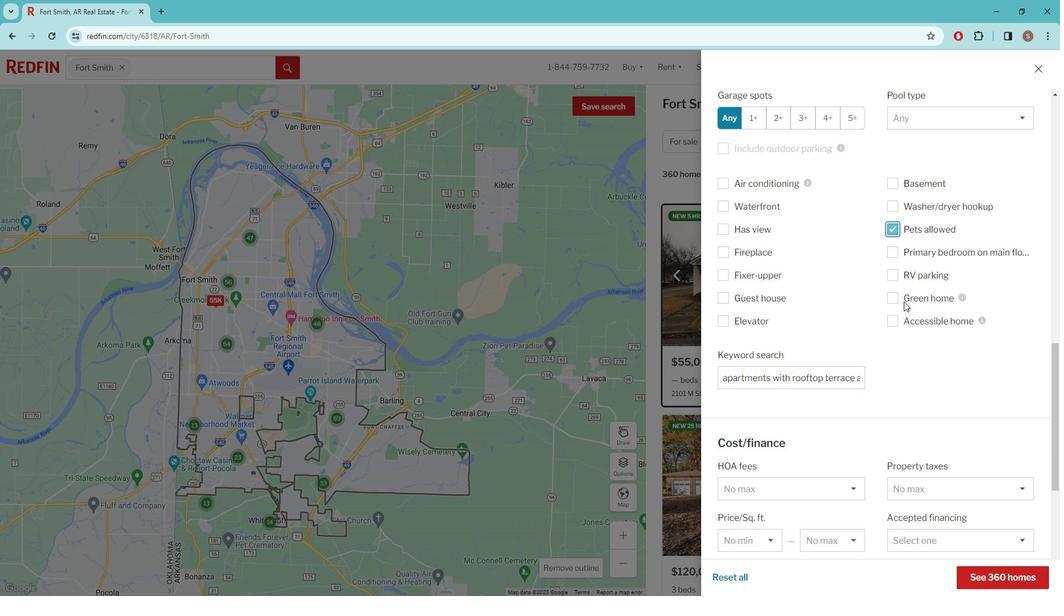 
Action: Mouse moved to (904, 306)
Screenshot: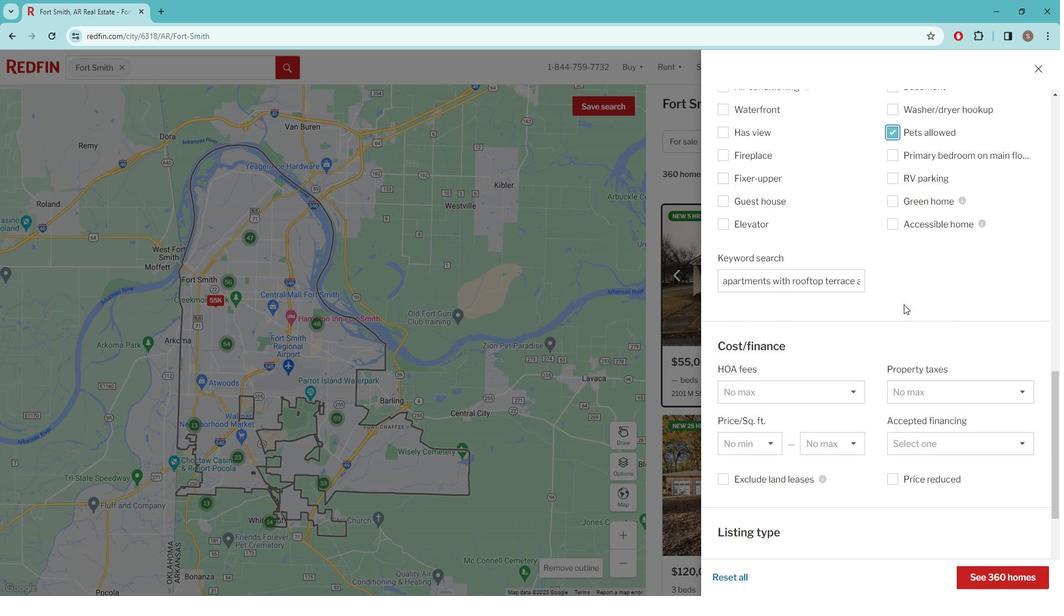 
Action: Mouse scrolled (904, 305) with delta (0, 0)
Screenshot: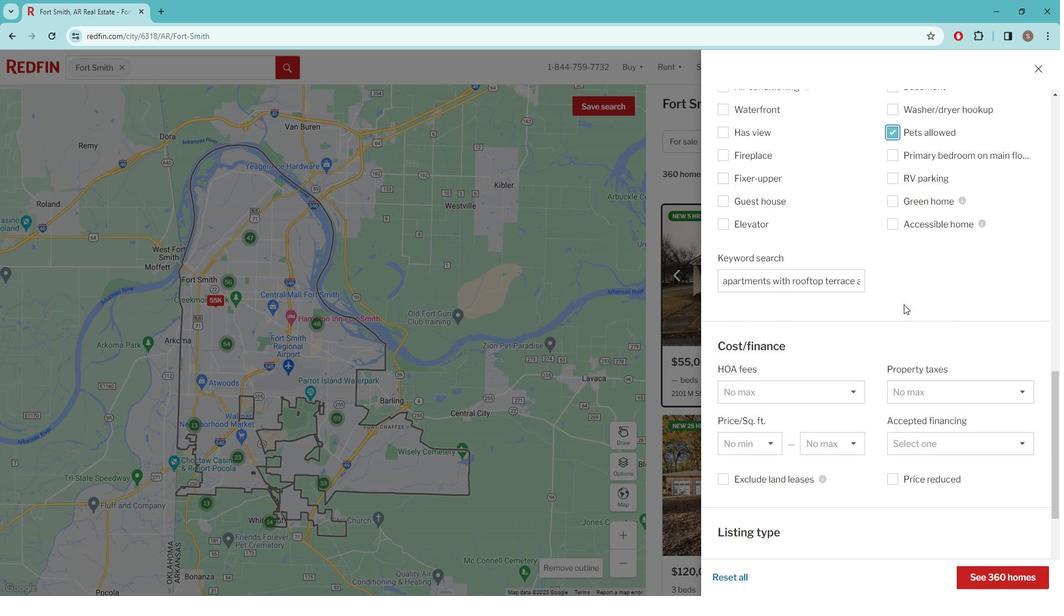 
Action: Mouse moved to (904, 306)
Screenshot: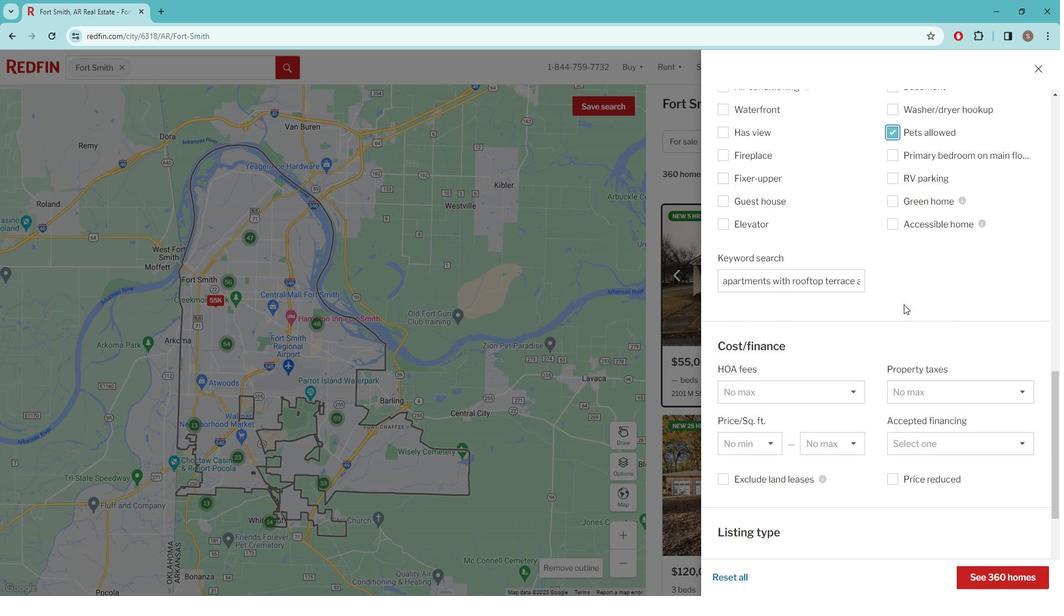 
Action: Mouse scrolled (904, 305) with delta (0, 0)
Screenshot: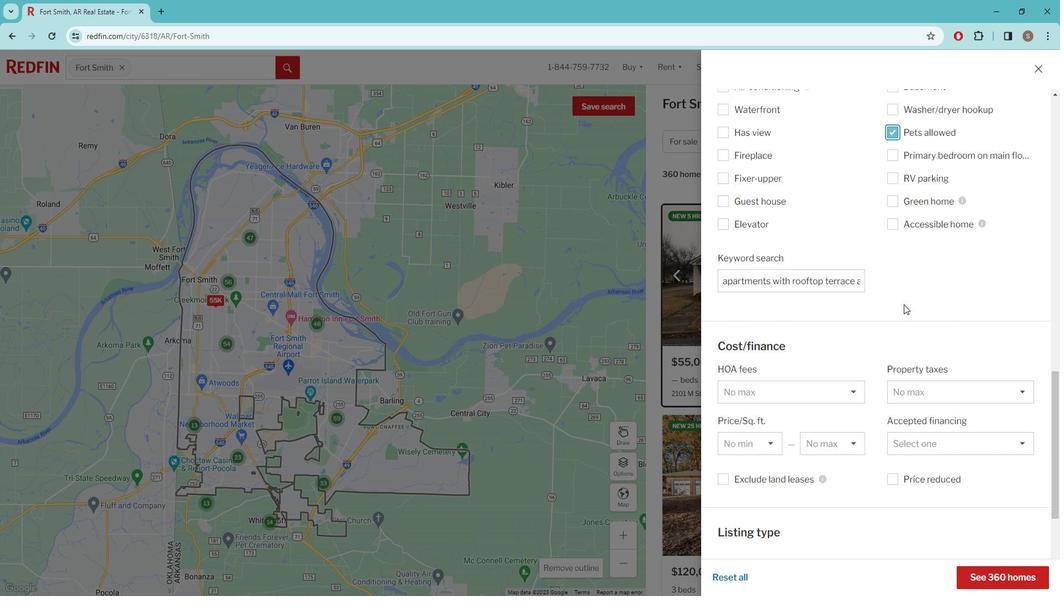 
Action: Mouse moved to (904, 306)
Screenshot: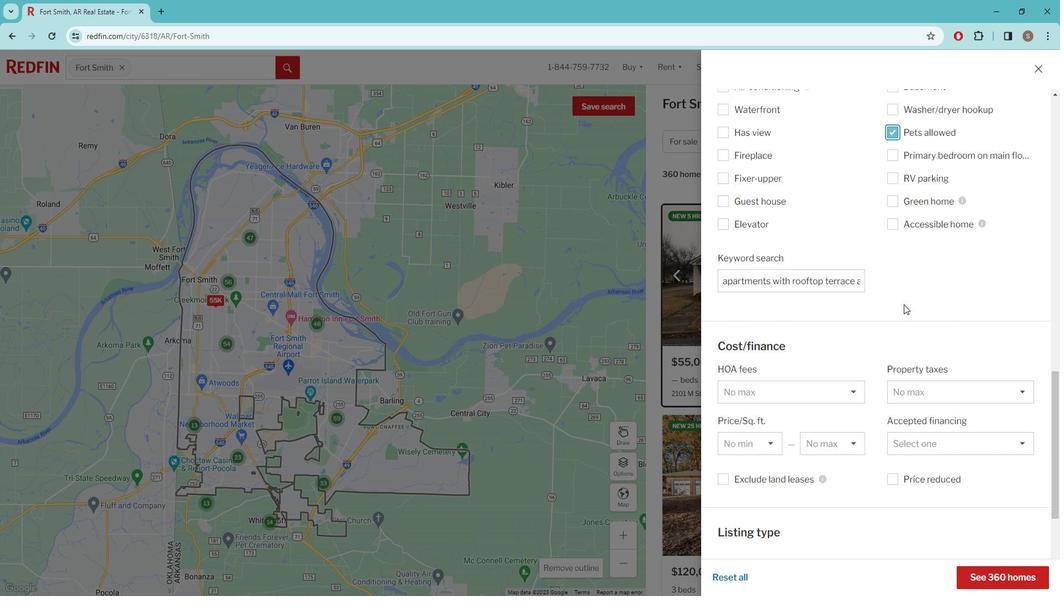 
Action: Mouse scrolled (904, 306) with delta (0, 0)
Screenshot: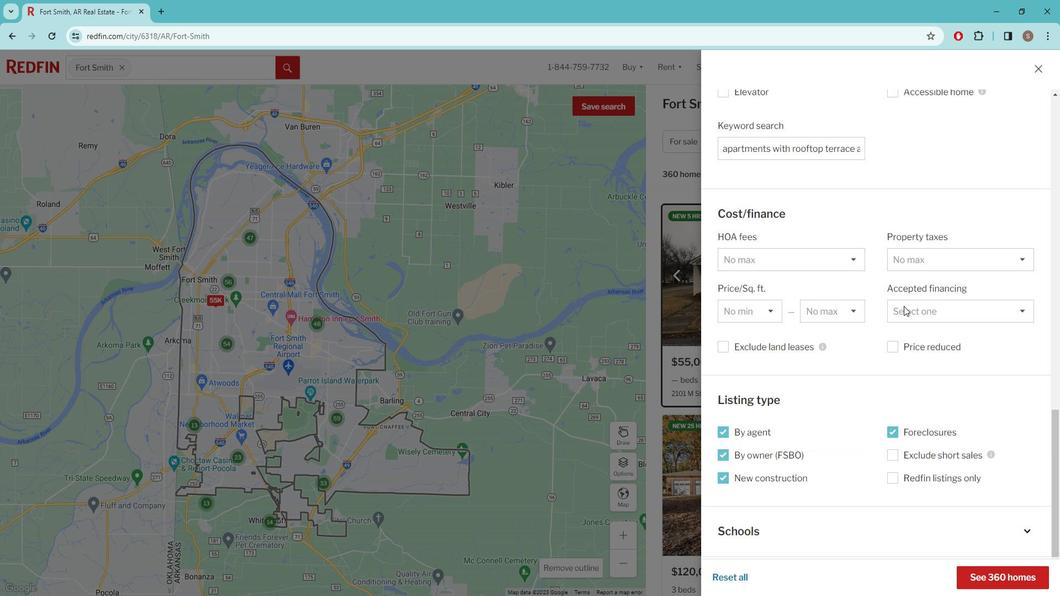 
Action: Mouse scrolled (904, 306) with delta (0, 0)
Screenshot: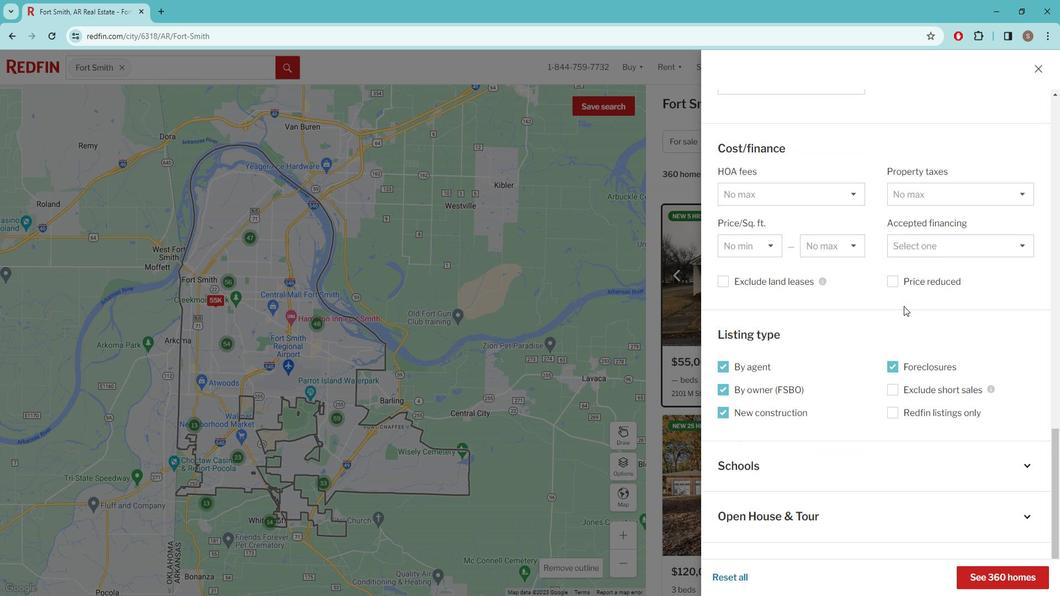 
Action: Mouse moved to (904, 323)
Screenshot: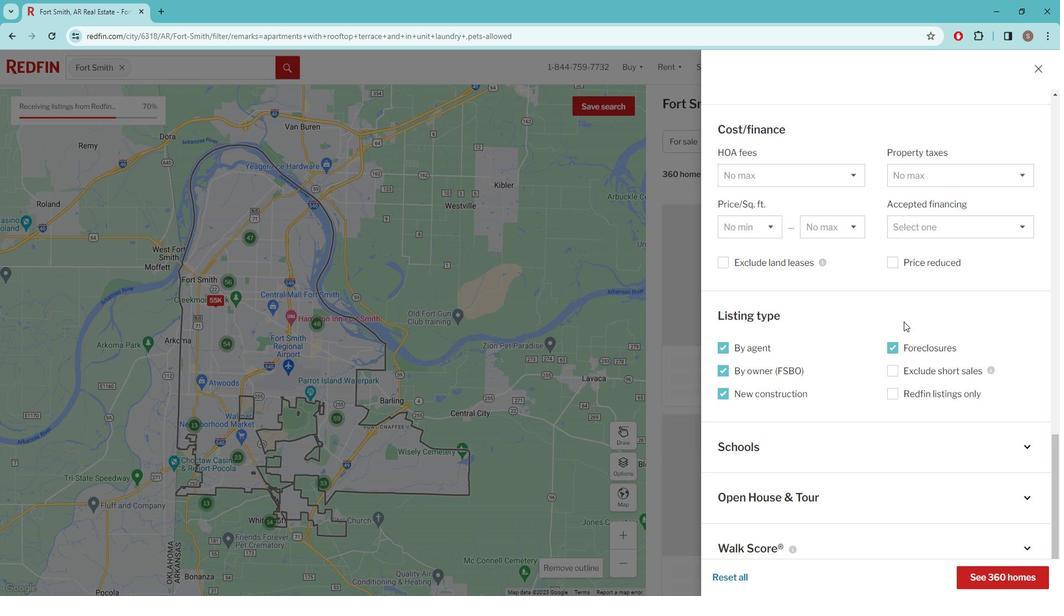 
Action: Mouse scrolled (904, 322) with delta (0, 0)
Screenshot: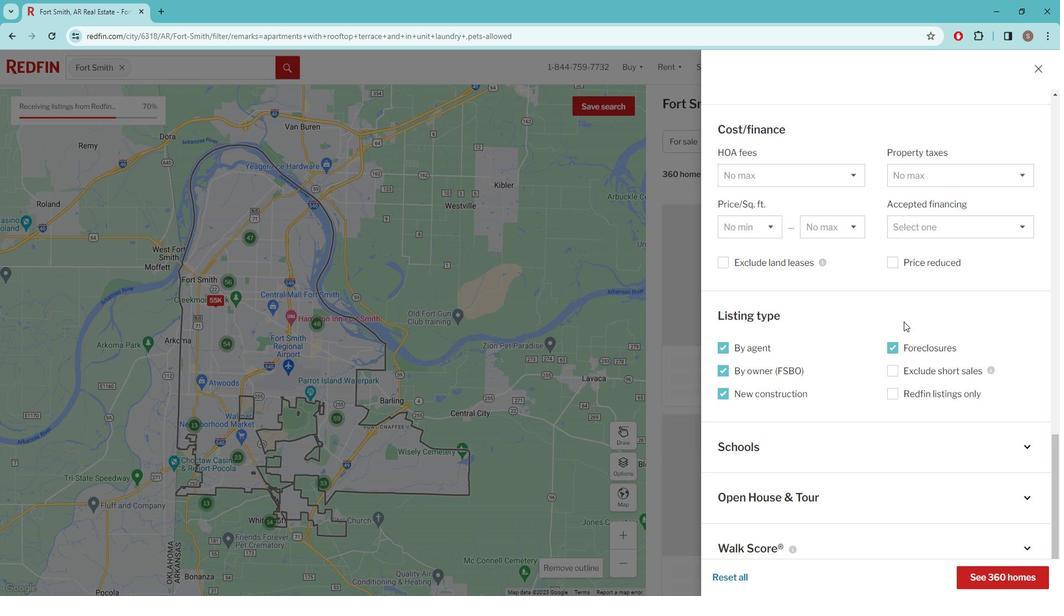 
Action: Mouse moved to (904, 324)
Screenshot: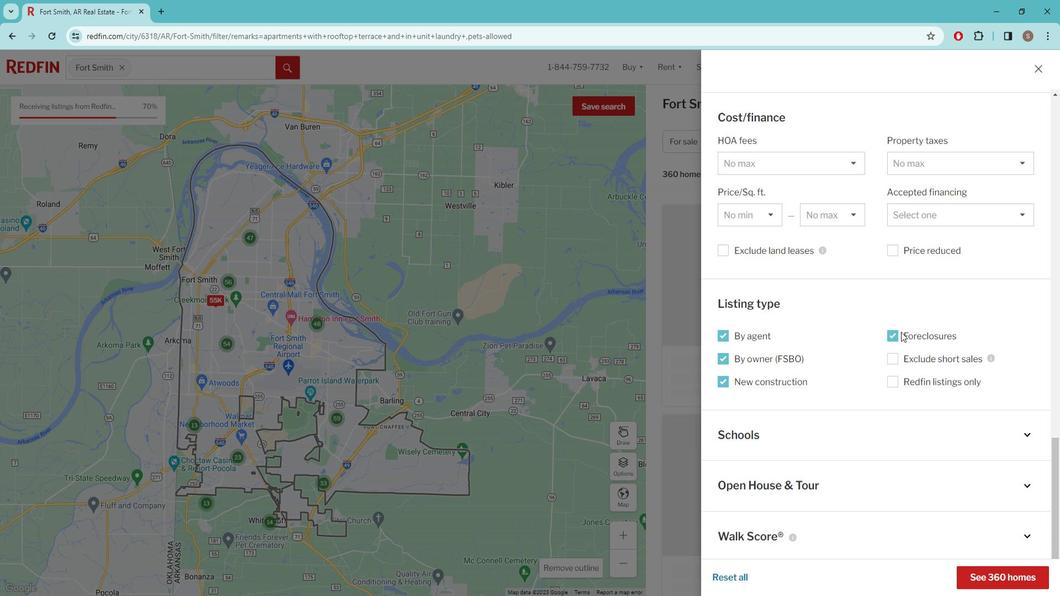 
Action: Mouse scrolled (904, 323) with delta (0, 0)
Screenshot: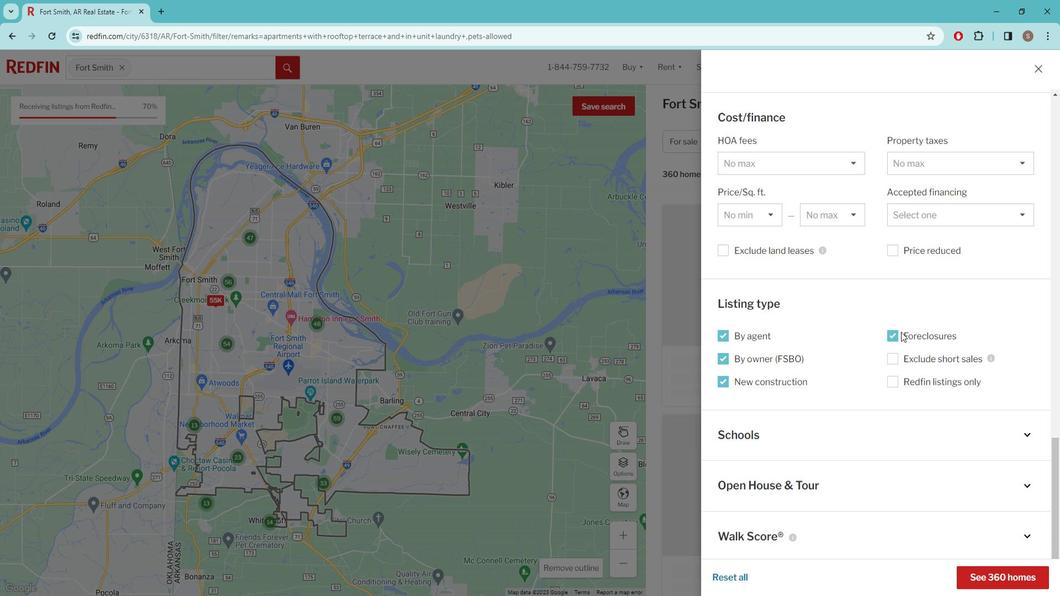 
Action: Mouse moved to (904, 324)
Screenshot: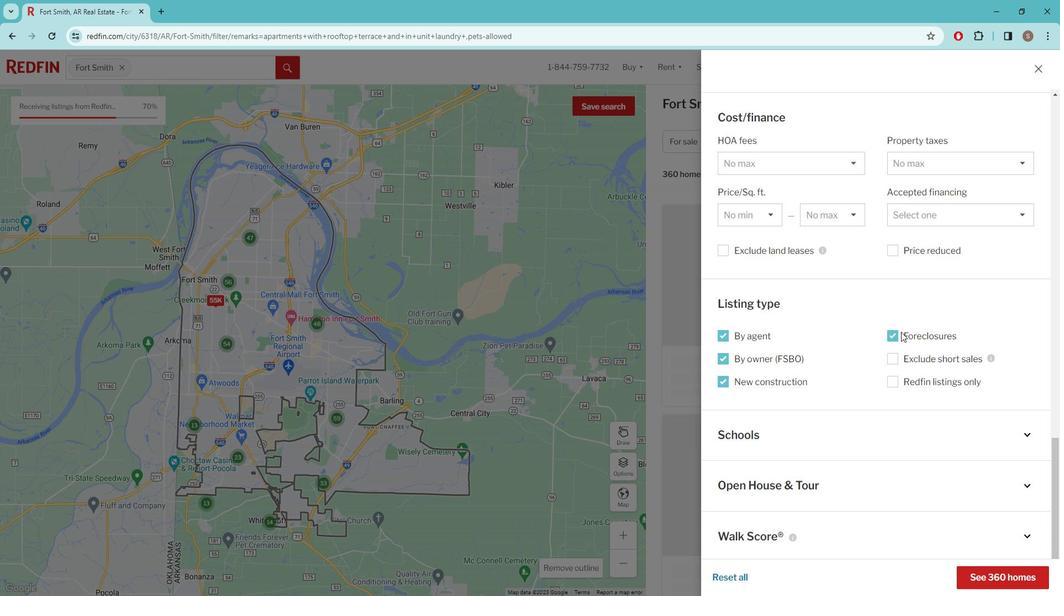
Action: Mouse scrolled (904, 324) with delta (0, 0)
Screenshot: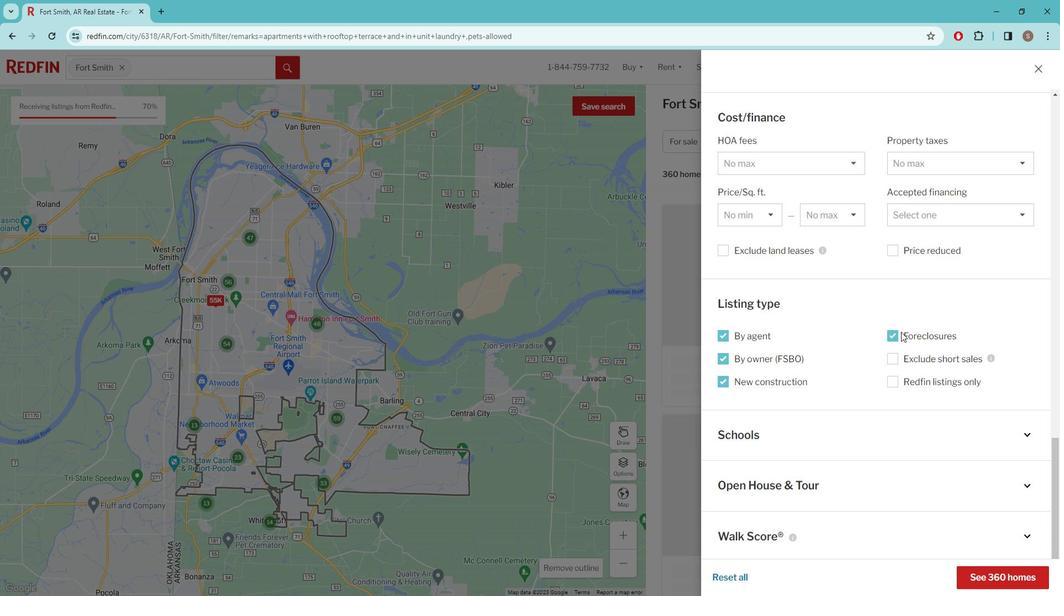 
Action: Mouse moved to (904, 327)
Screenshot: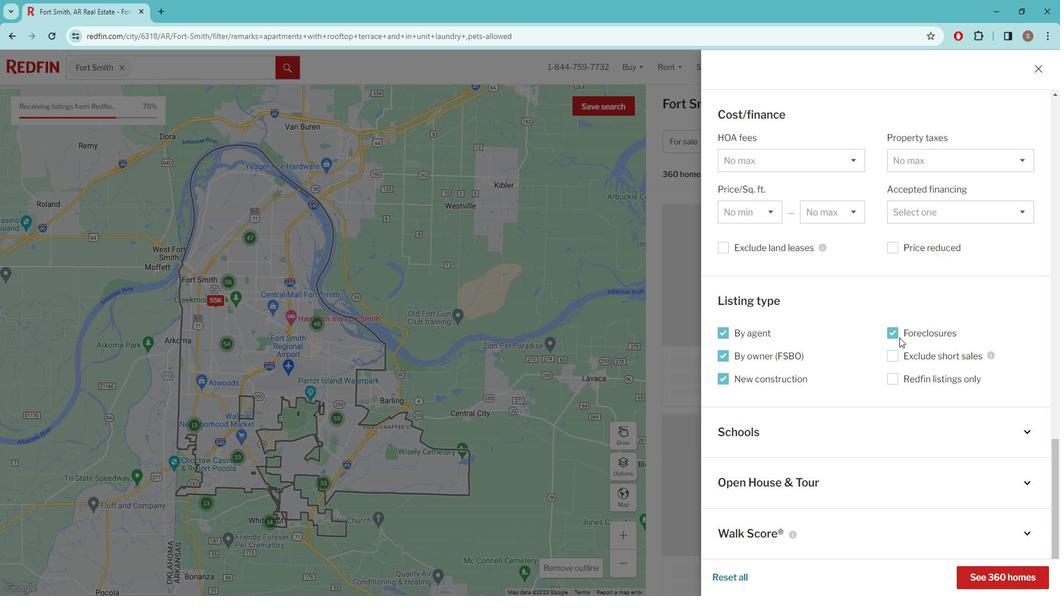 
Action: Mouse scrolled (904, 327) with delta (0, 0)
Screenshot: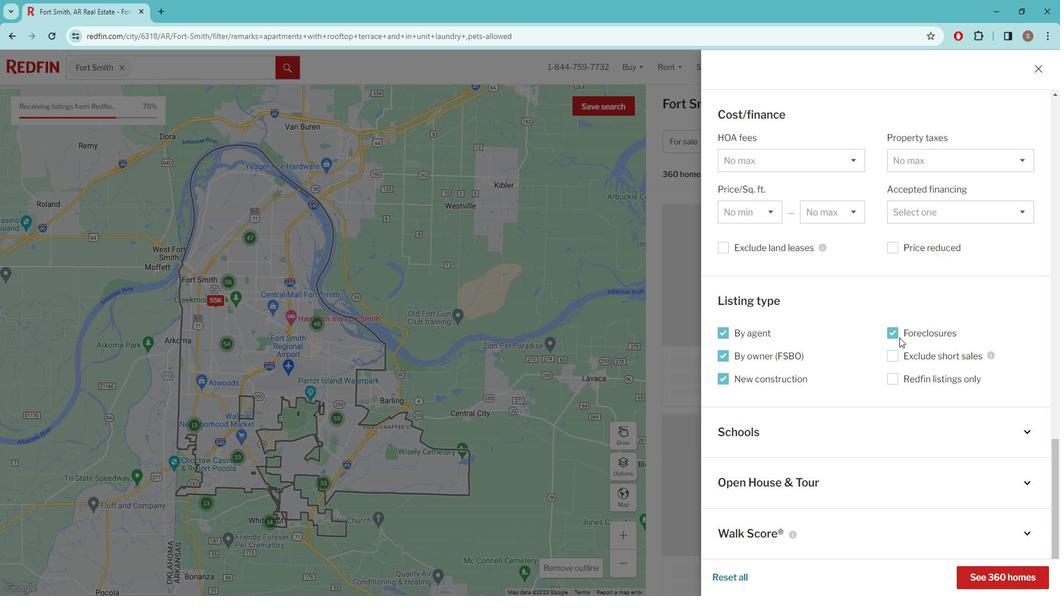 
Action: Mouse moved to (902, 333)
Screenshot: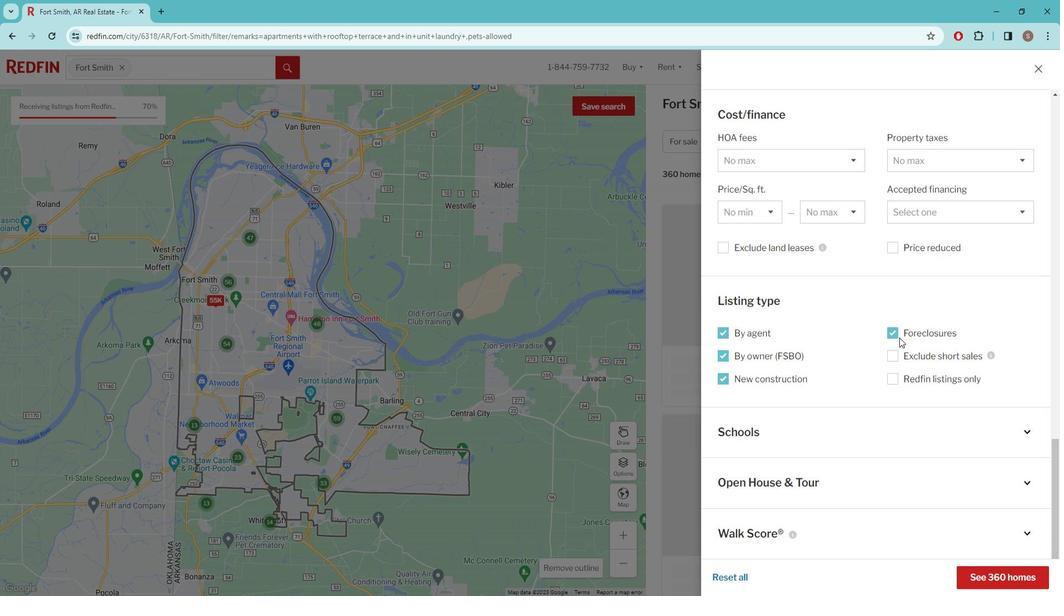 
Action: Mouse scrolled (902, 332) with delta (0, 0)
Screenshot: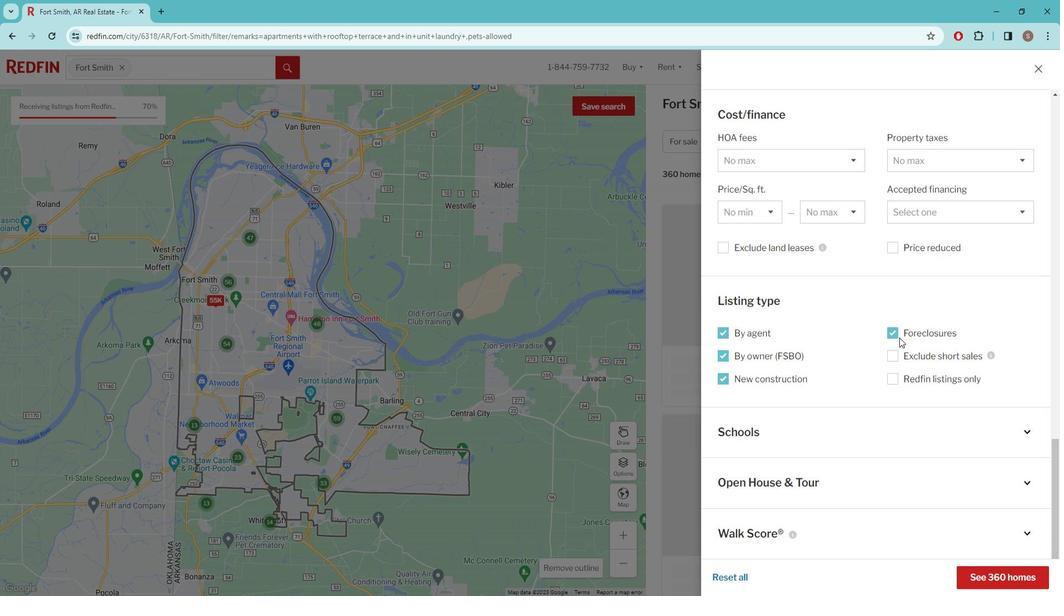 
Action: Mouse moved to (901, 341)
Screenshot: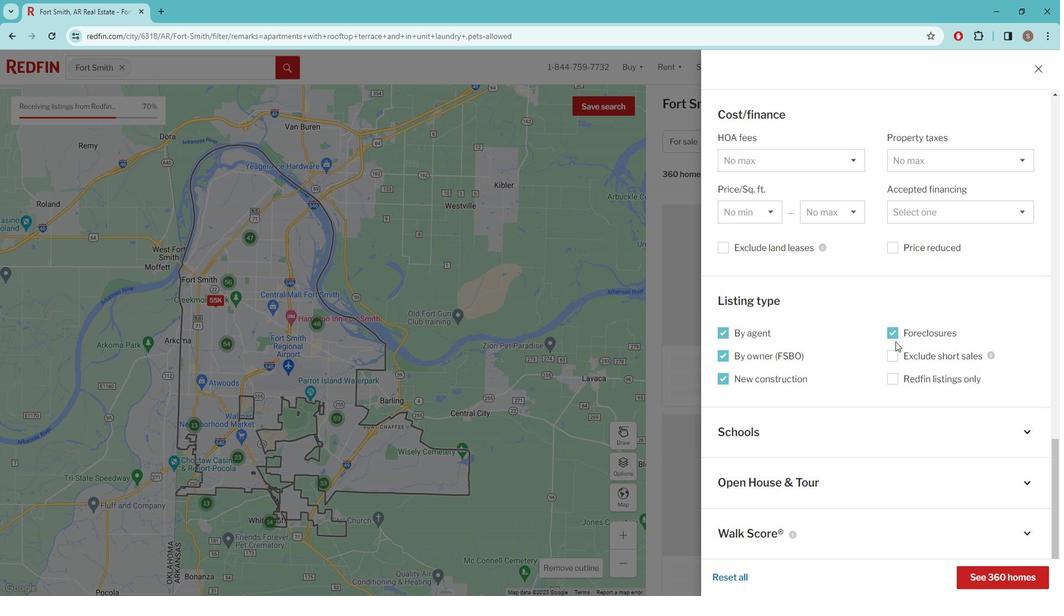 
Action: Mouse scrolled (901, 341) with delta (0, 0)
Screenshot: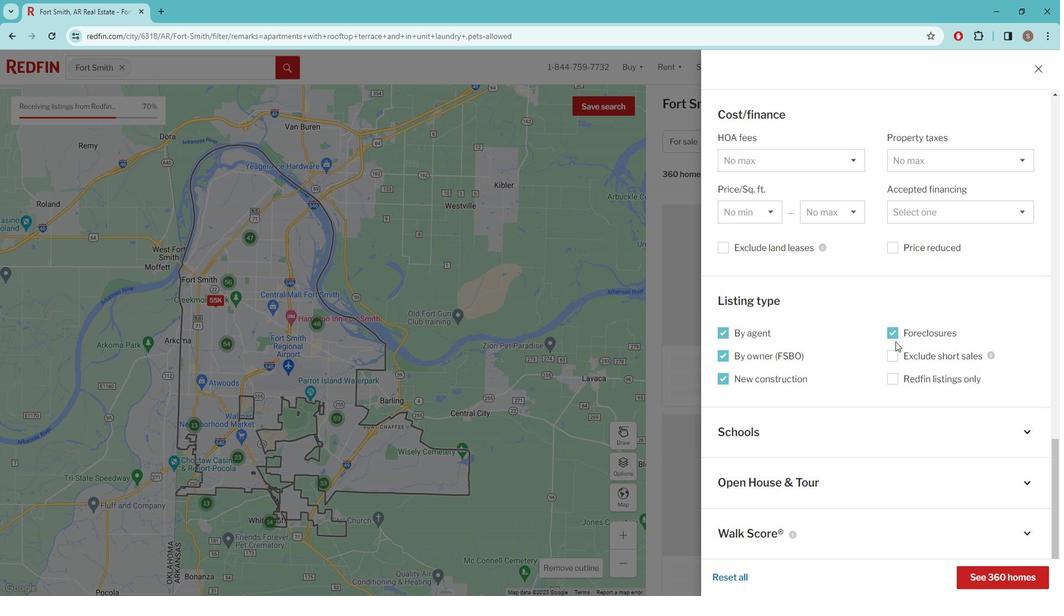 
Action: Mouse moved to (1012, 581)
Screenshot: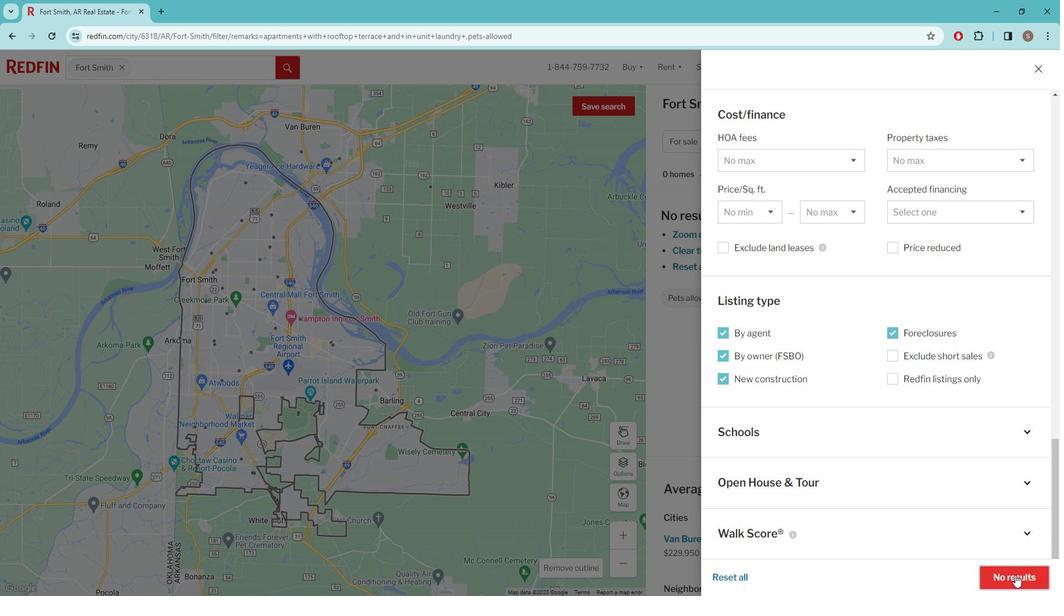 
Action: Mouse pressed left at (1012, 581)
Screenshot: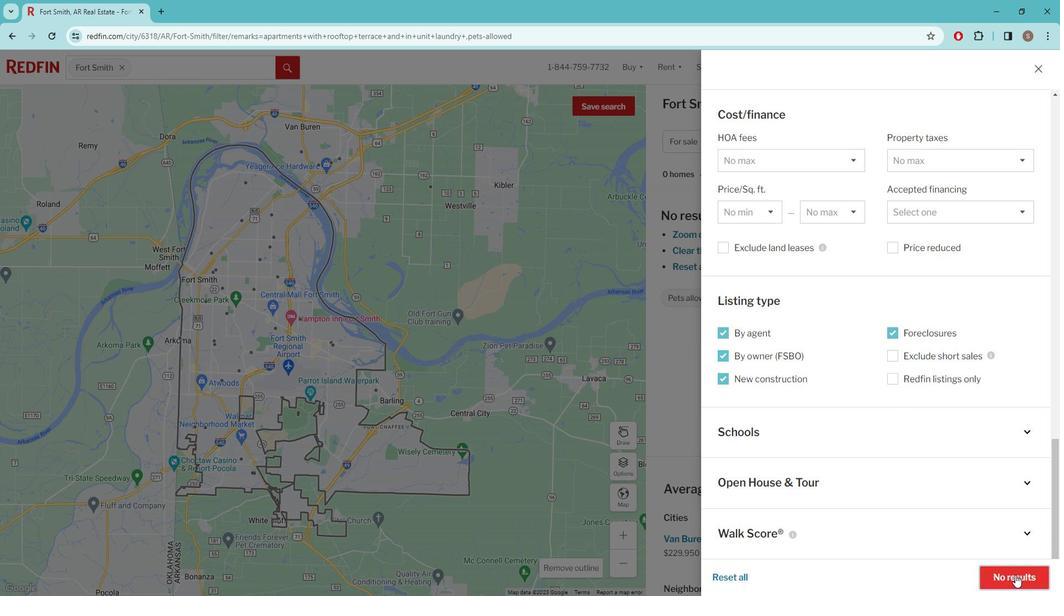 
Action: Mouse moved to (787, 402)
Screenshot: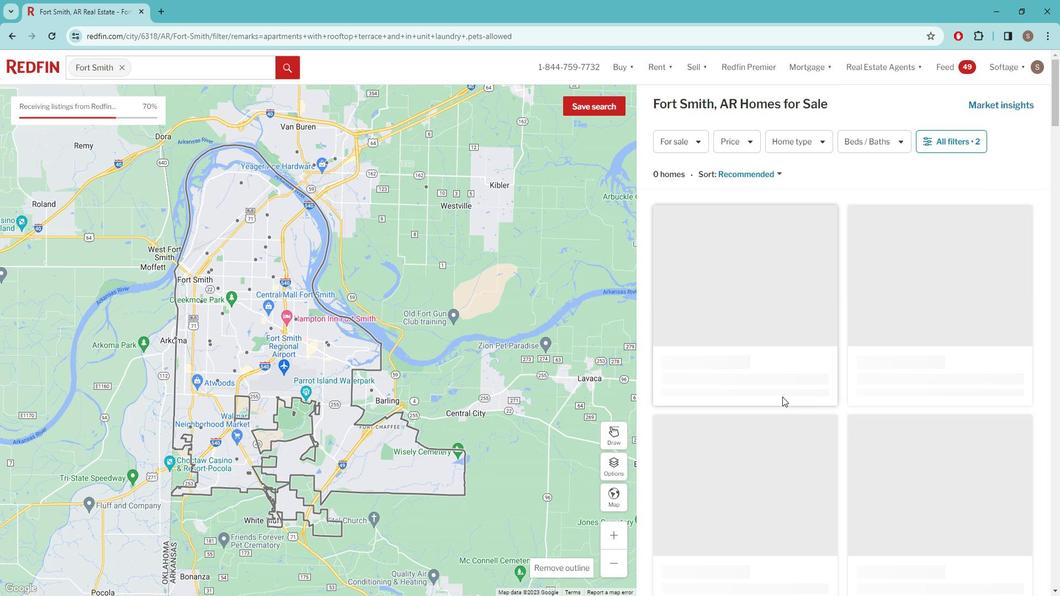 
